 Task: Add an event with the title Casual Lunch and Learn: Public Speaking Skills, date '2024/05/13', time 7:50 AM to 9:50 AM, logged in from the account softage.10@softage.netand send the event invitation to softage.9@softage.net and softage.8@softage.net. Set a reminder for the event 30 minutes before
Action: Mouse moved to (103, 108)
Screenshot: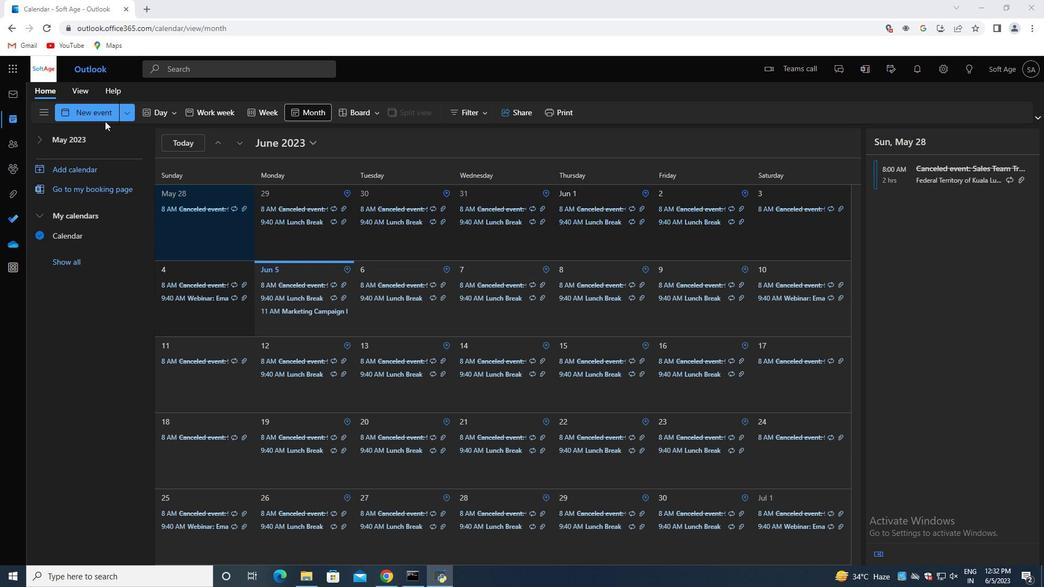 
Action: Mouse pressed left at (103, 108)
Screenshot: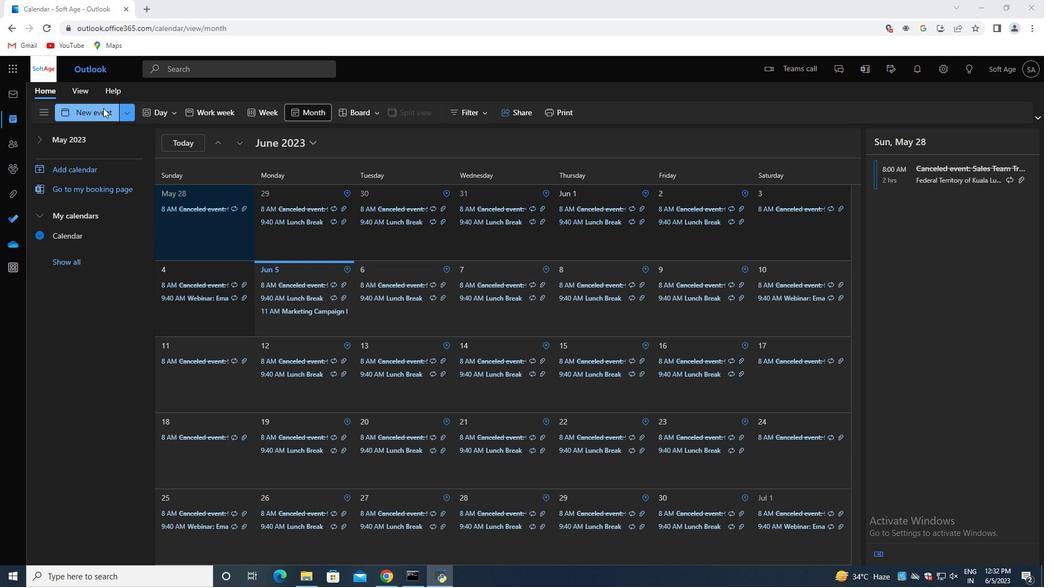 
Action: Mouse moved to (281, 182)
Screenshot: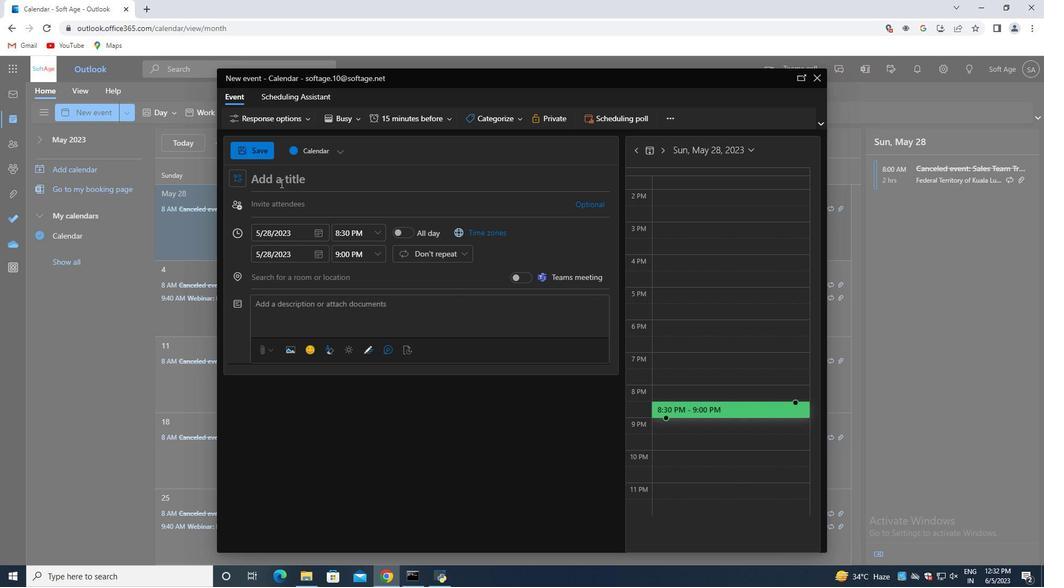 
Action: Mouse pressed left at (281, 182)
Screenshot: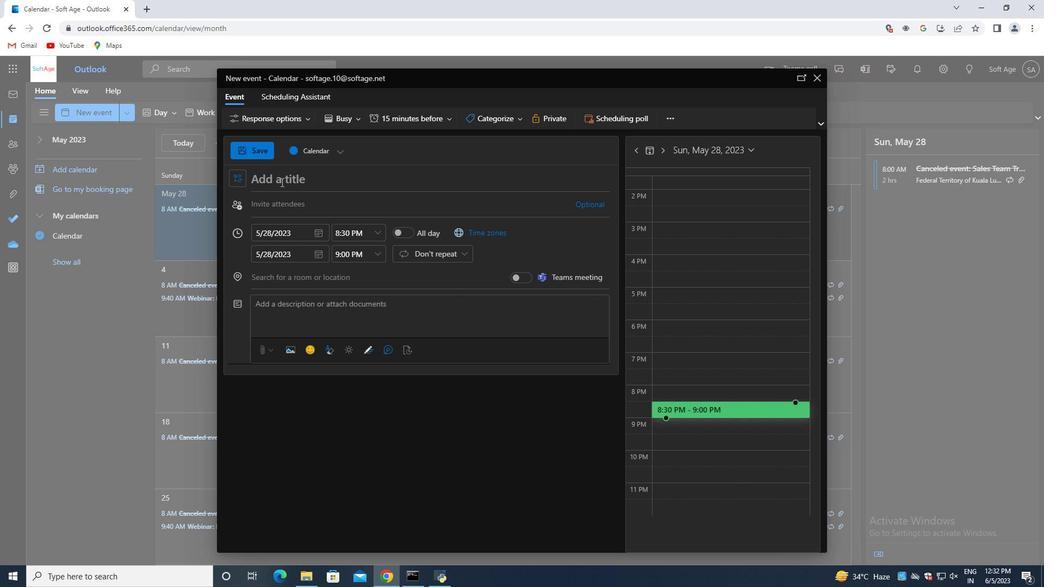 
Action: Key pressed <Key.shift>Casual<Key.space><Key.shift>Lunch<Key.space>and<Key.space><Key.shift>Learn<Key.shift_r>:<Key.space><Key.shift>Public<Key.space><Key.shift>Speaking<Key.space><Key.shift>Skills
Screenshot: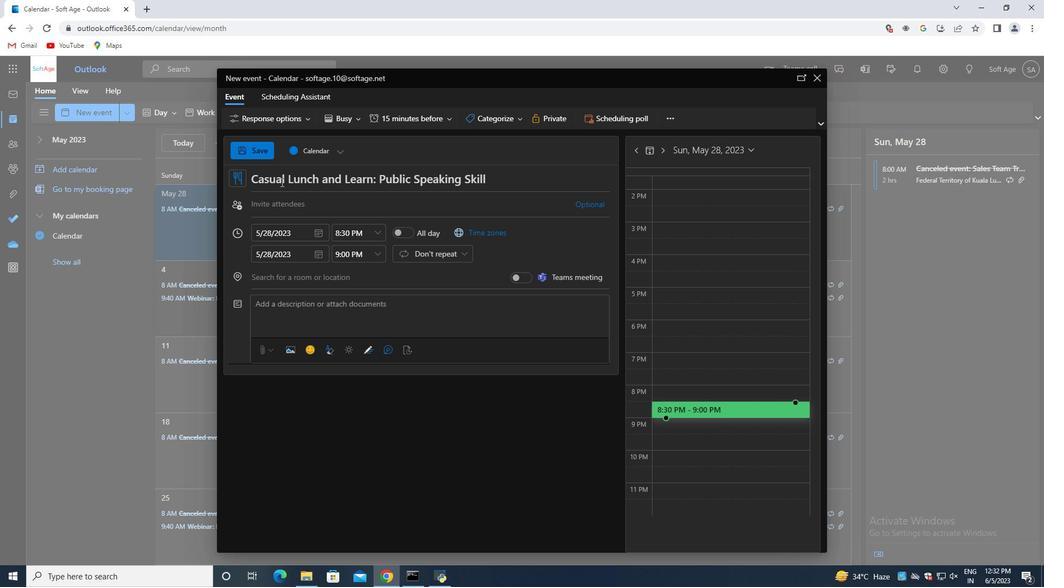 
Action: Mouse moved to (317, 232)
Screenshot: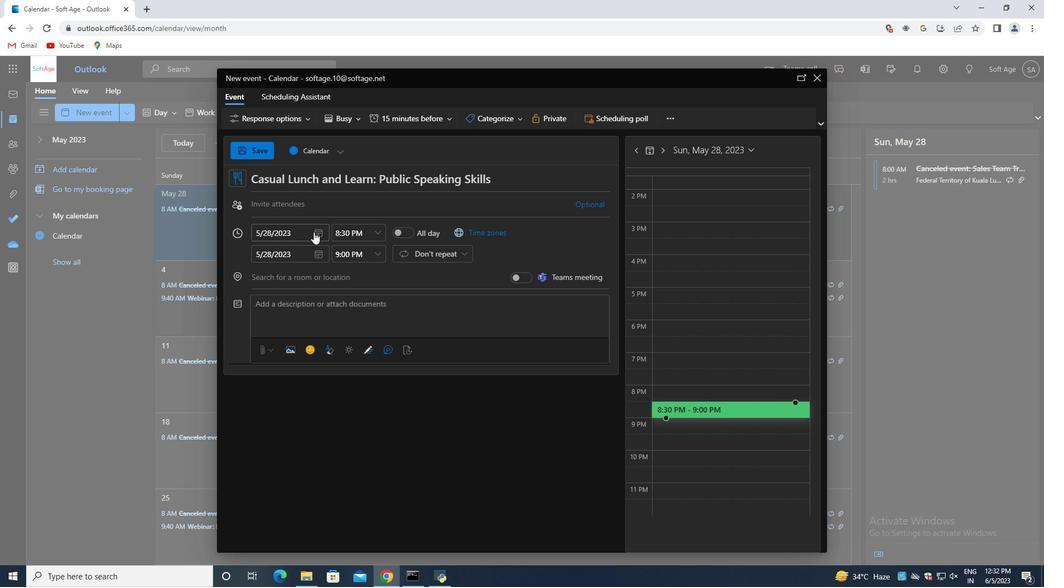
Action: Mouse pressed left at (317, 232)
Screenshot: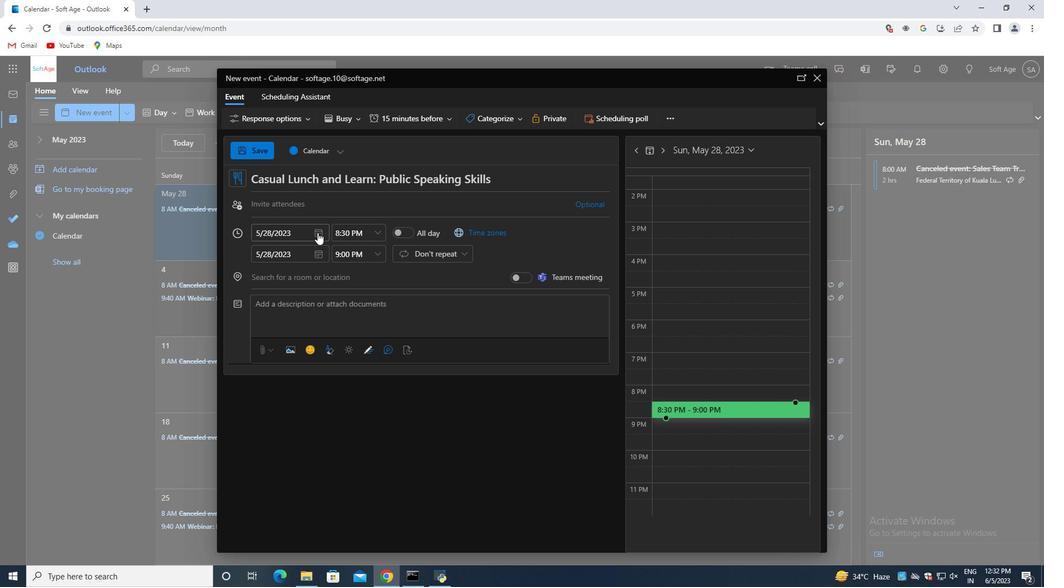
Action: Mouse moved to (355, 257)
Screenshot: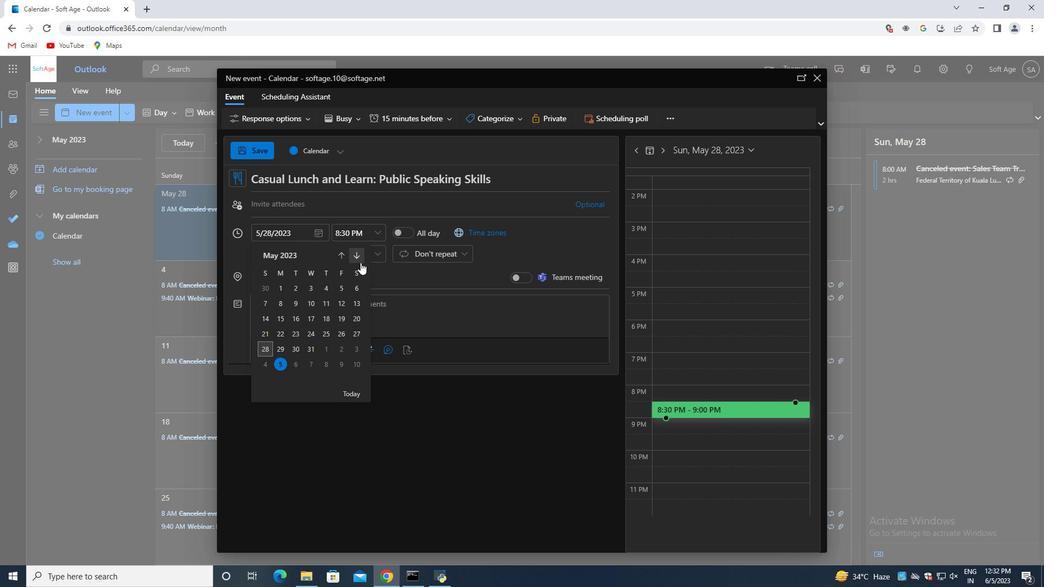 
Action: Mouse pressed left at (355, 257)
Screenshot: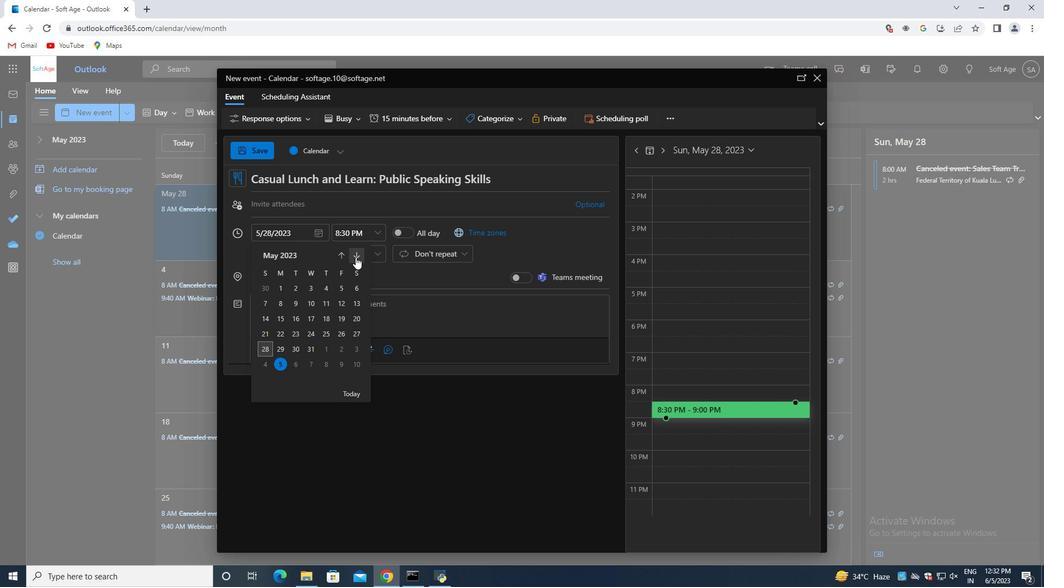 
Action: Mouse moved to (355, 256)
Screenshot: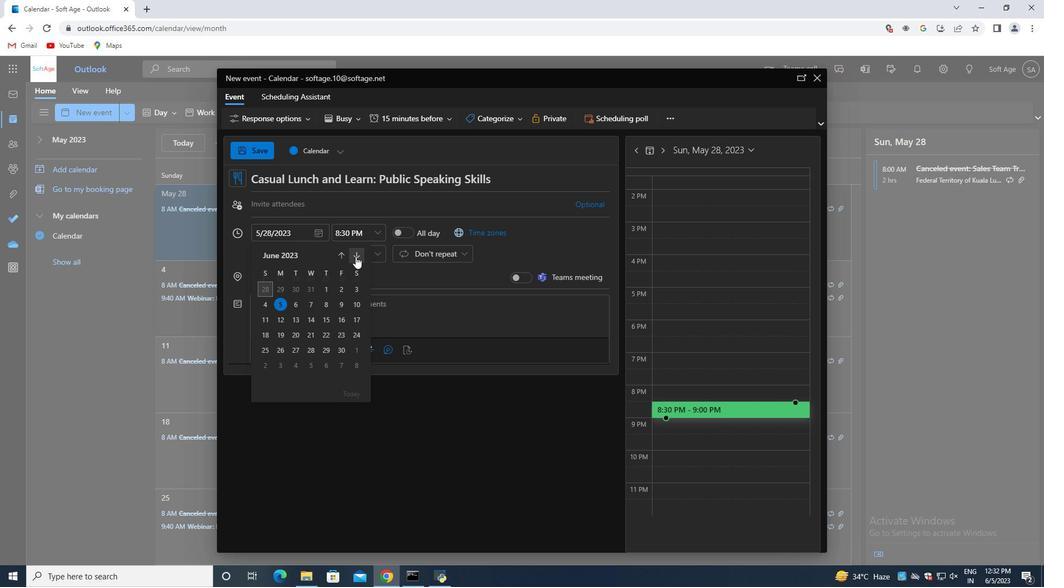 
Action: Mouse pressed left at (355, 256)
Screenshot: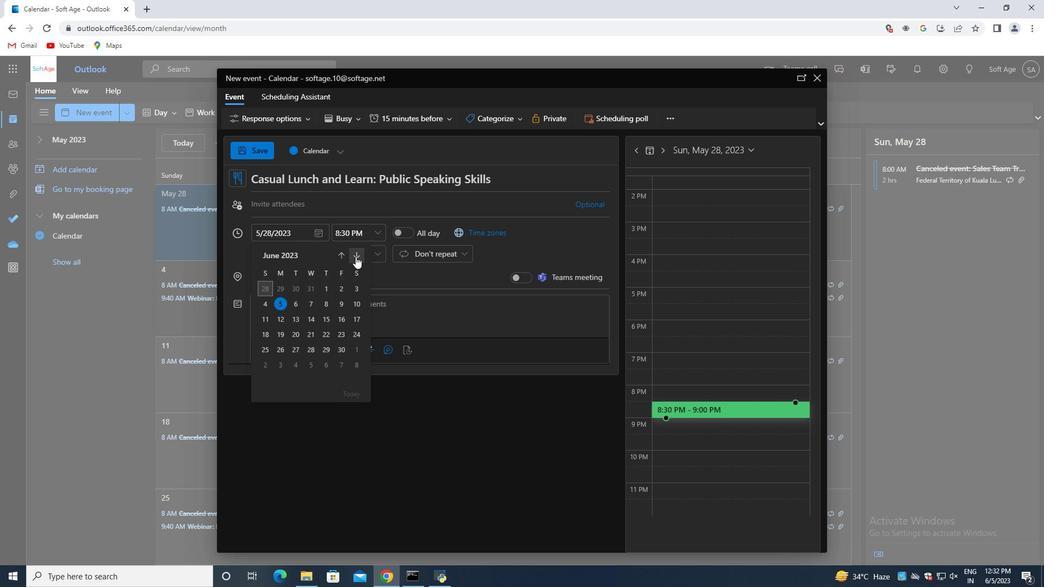 
Action: Mouse pressed left at (355, 256)
Screenshot: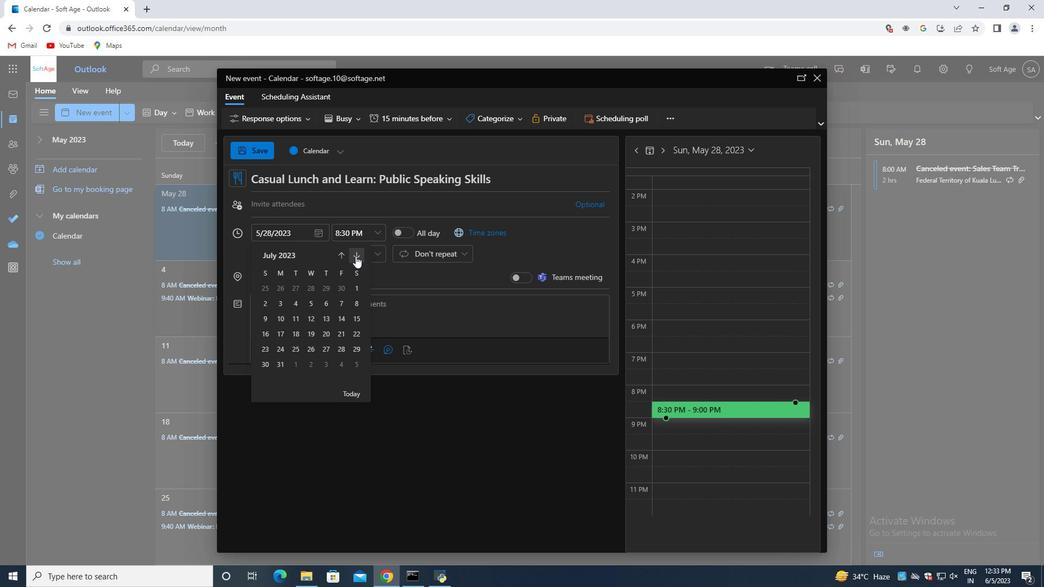 
Action: Mouse pressed left at (355, 256)
Screenshot: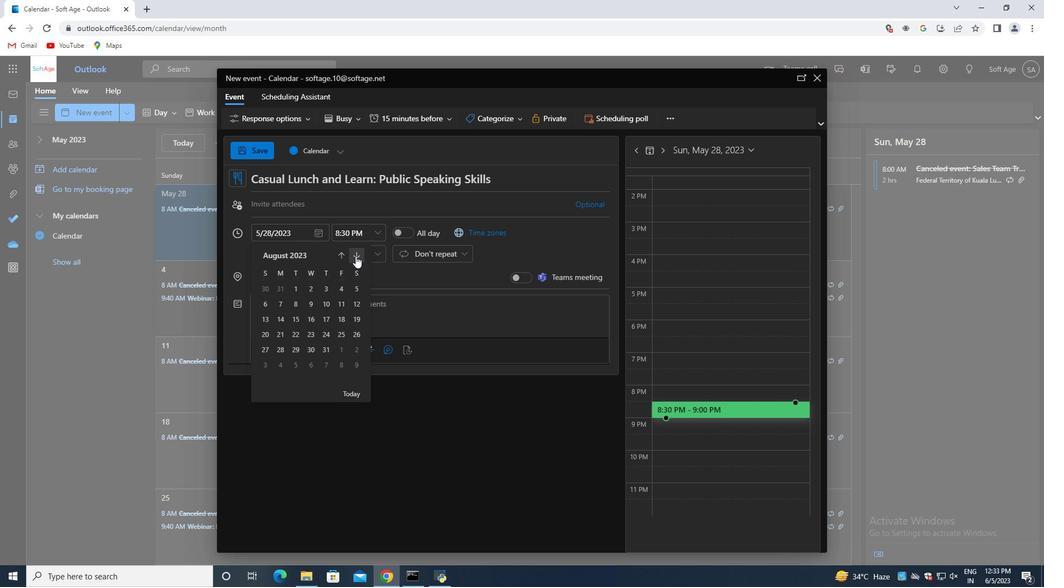 
Action: Mouse pressed left at (355, 256)
Screenshot: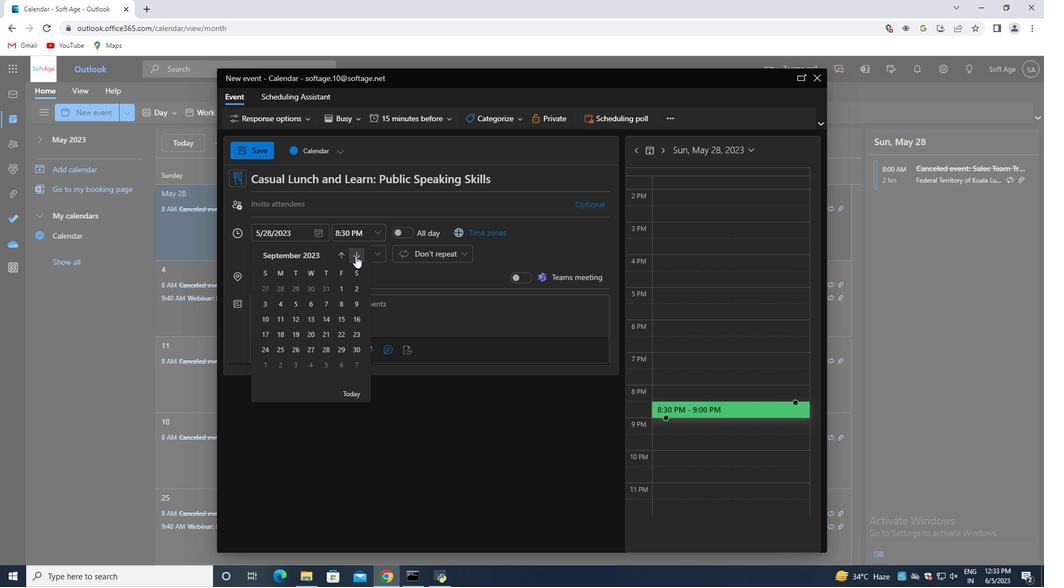 
Action: Mouse pressed left at (355, 256)
Screenshot: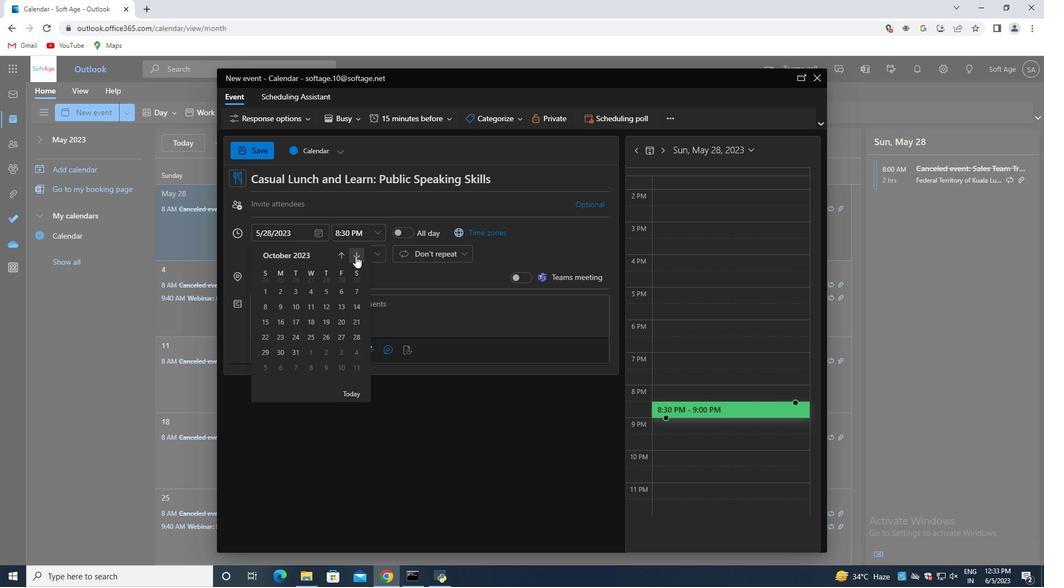 
Action: Mouse pressed left at (355, 256)
Screenshot: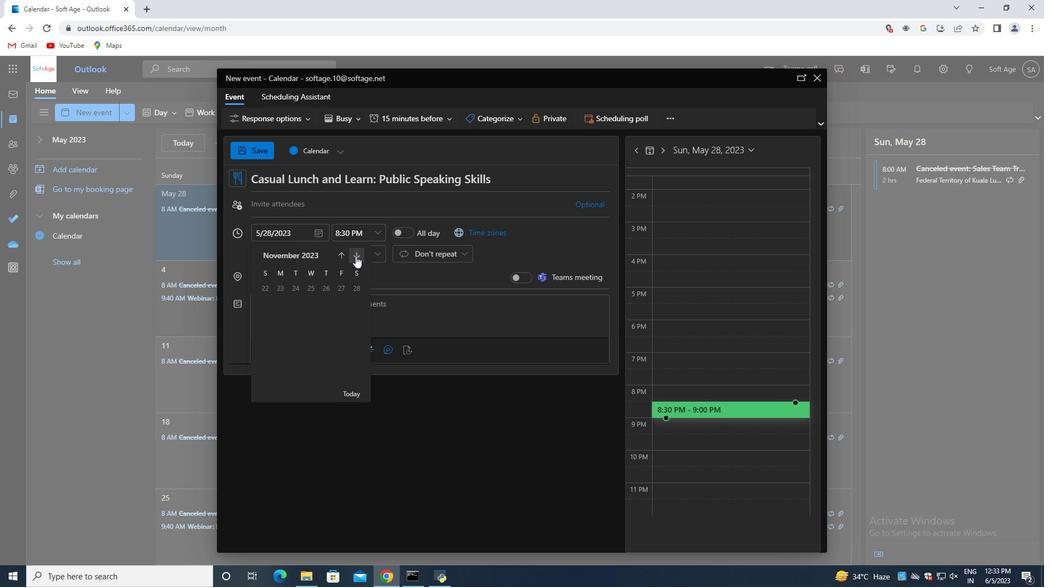 
Action: Mouse pressed left at (355, 256)
Screenshot: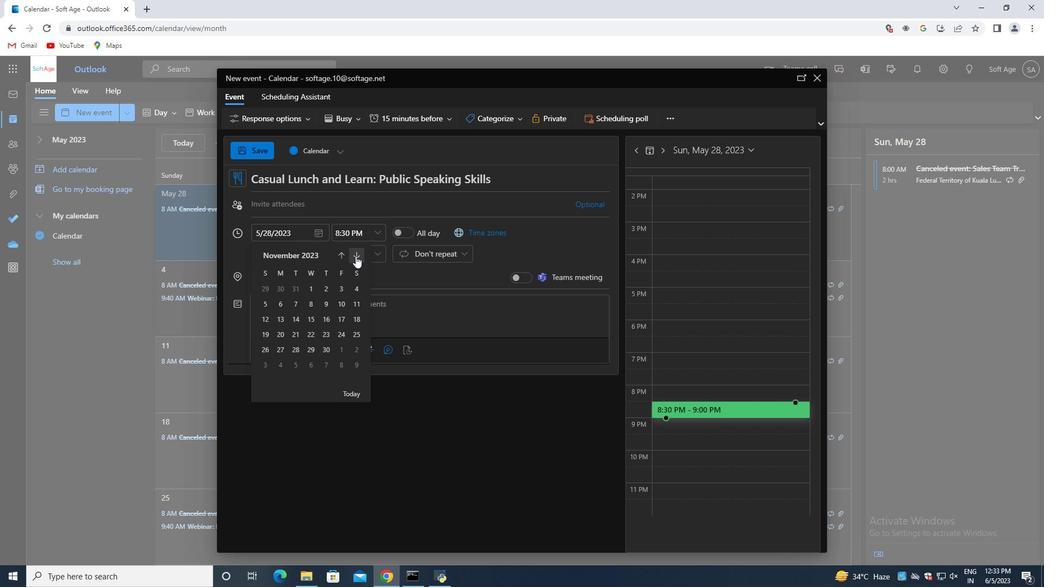 
Action: Mouse pressed left at (355, 256)
Screenshot: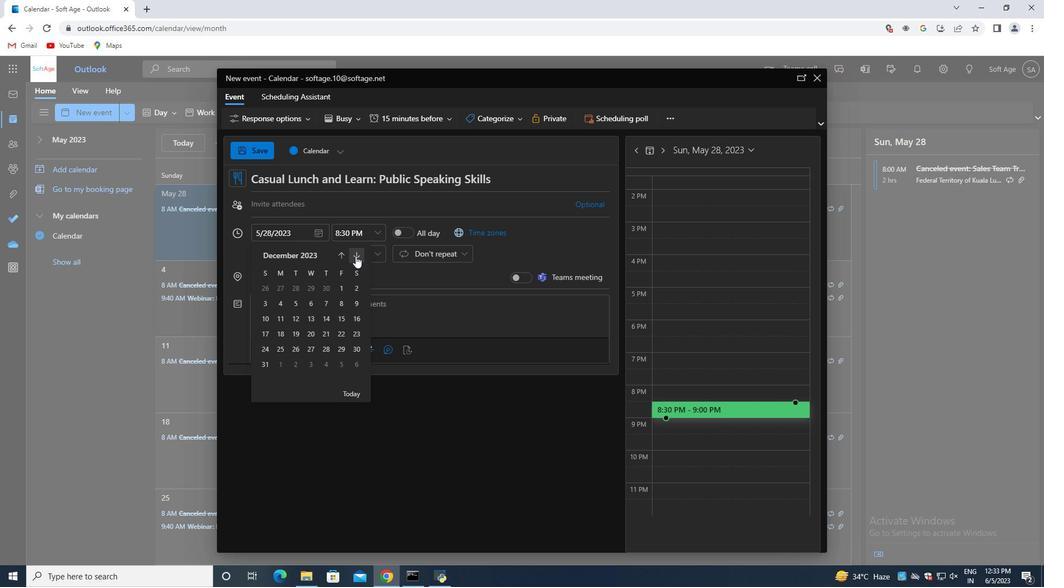 
Action: Mouse pressed left at (355, 256)
Screenshot: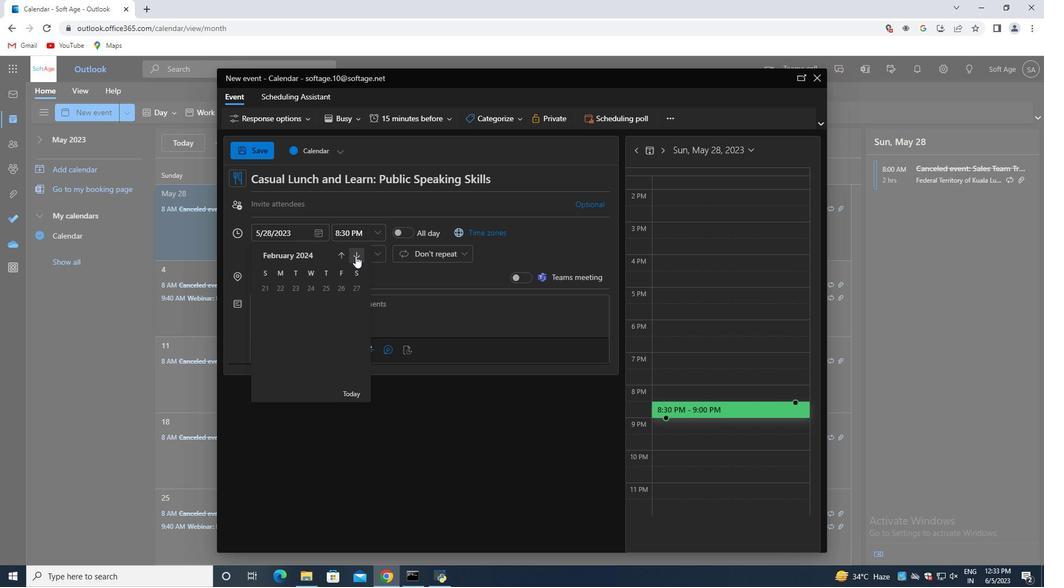 
Action: Mouse pressed left at (355, 256)
Screenshot: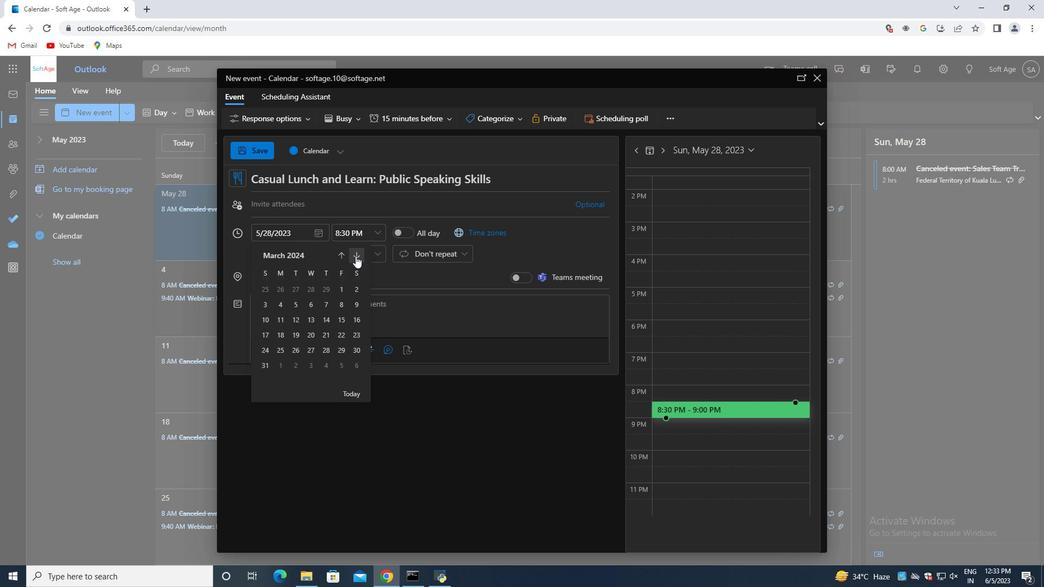 
Action: Mouse pressed left at (355, 256)
Screenshot: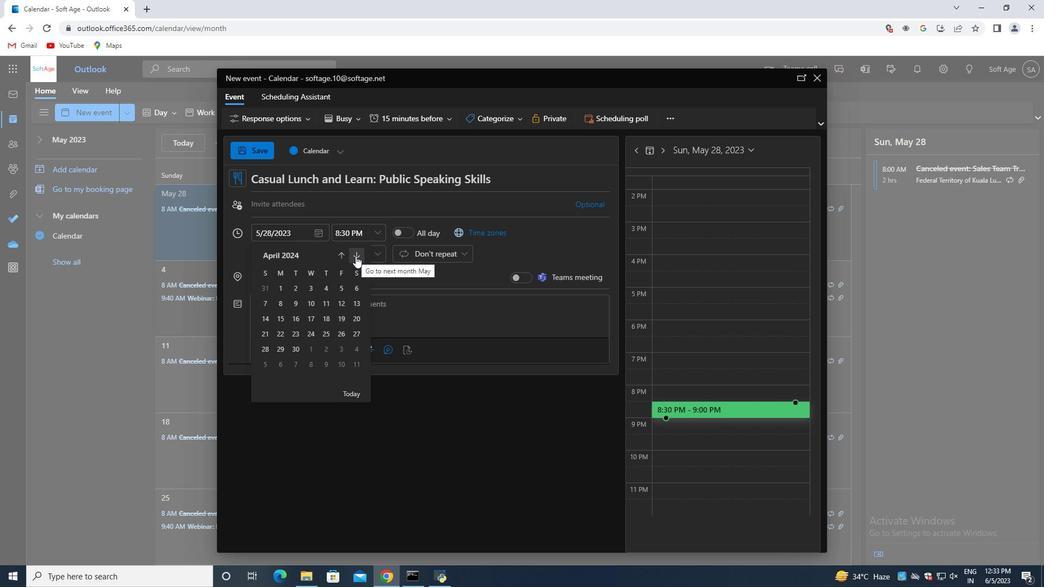 
Action: Mouse moved to (281, 315)
Screenshot: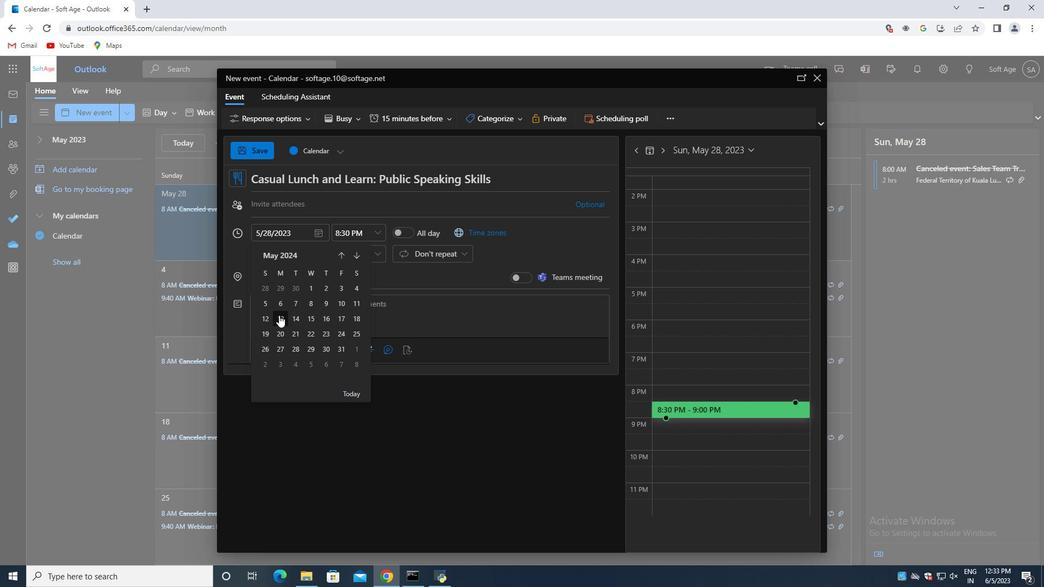 
Action: Mouse pressed left at (281, 315)
Screenshot: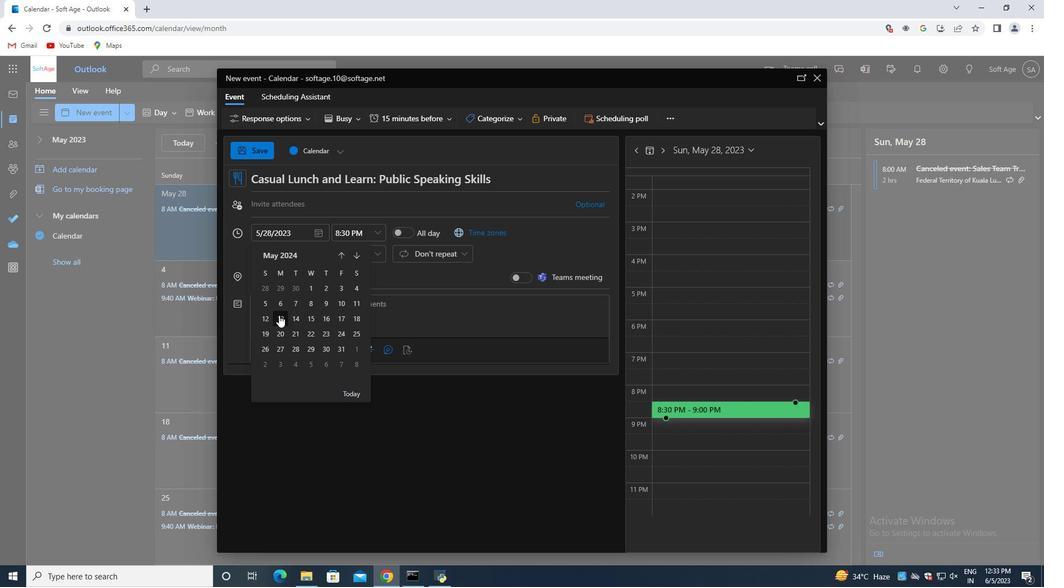 
Action: Mouse moved to (379, 235)
Screenshot: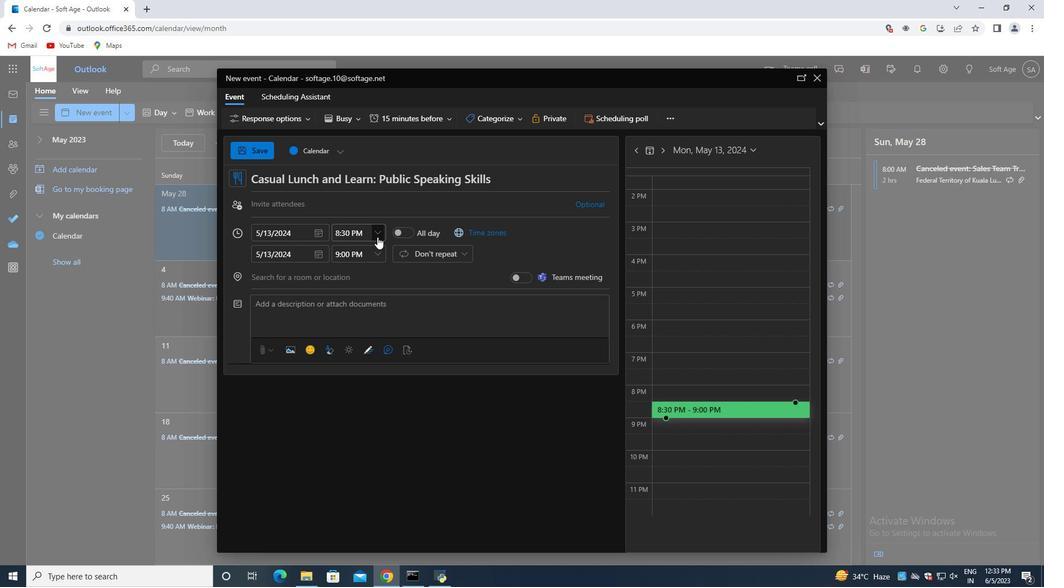 
Action: Mouse pressed left at (379, 235)
Screenshot: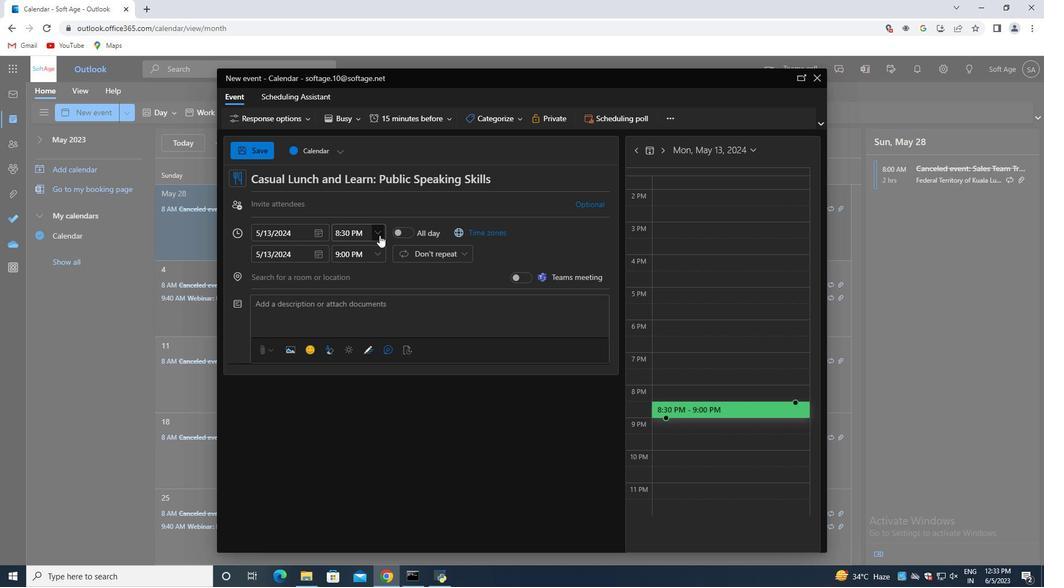 
Action: Mouse moved to (395, 243)
Screenshot: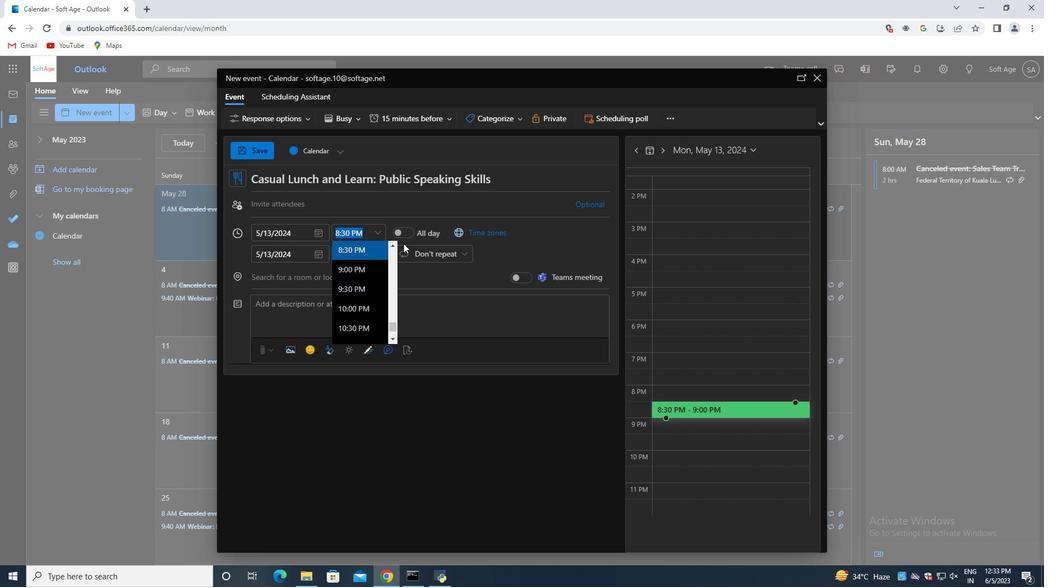 
Action: Mouse pressed left at (395, 243)
Screenshot: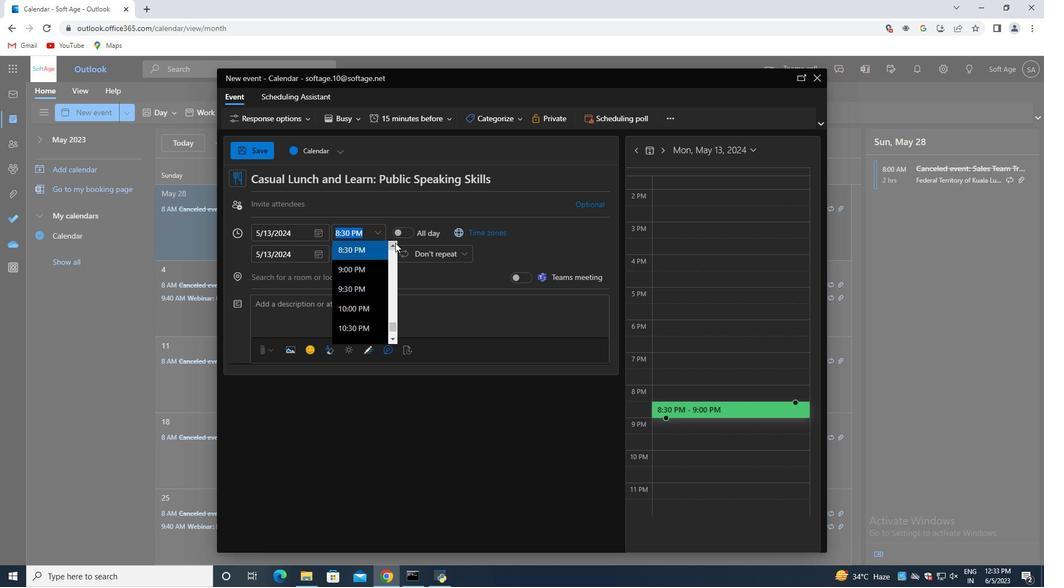 
Action: Mouse pressed left at (395, 243)
Screenshot: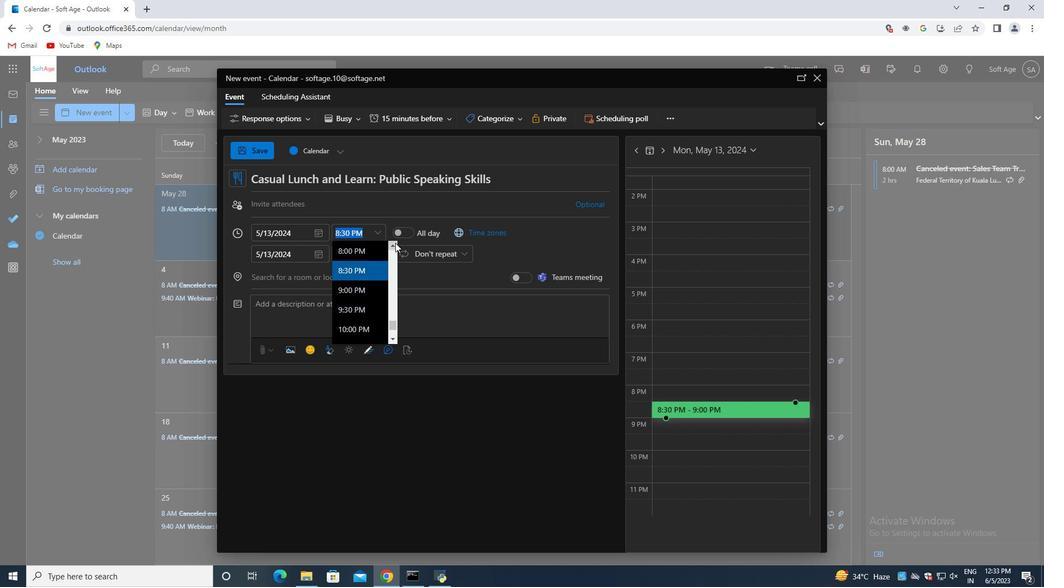 
Action: Mouse pressed left at (395, 243)
Screenshot: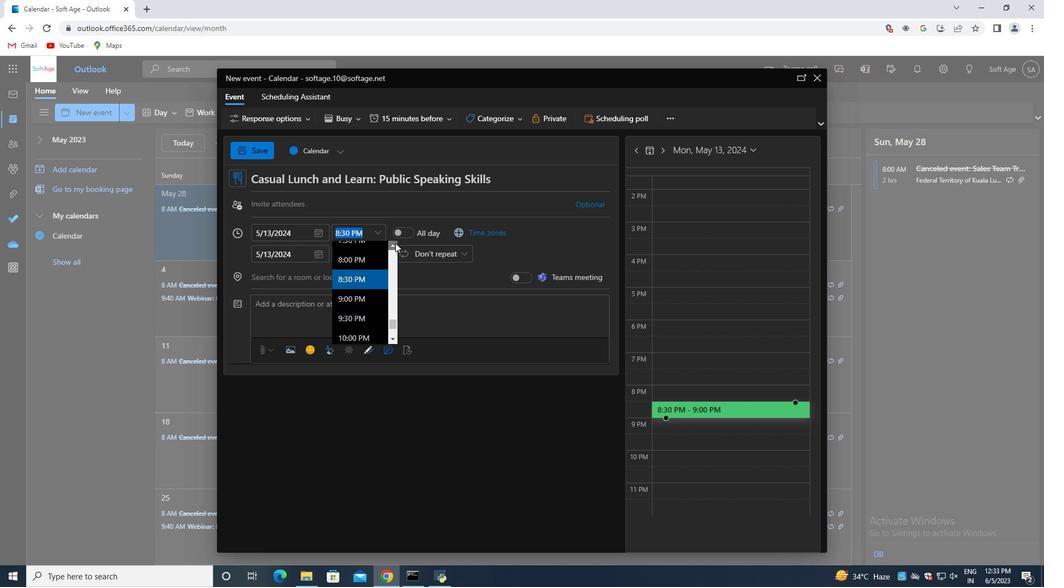 
Action: Mouse pressed left at (395, 243)
Screenshot: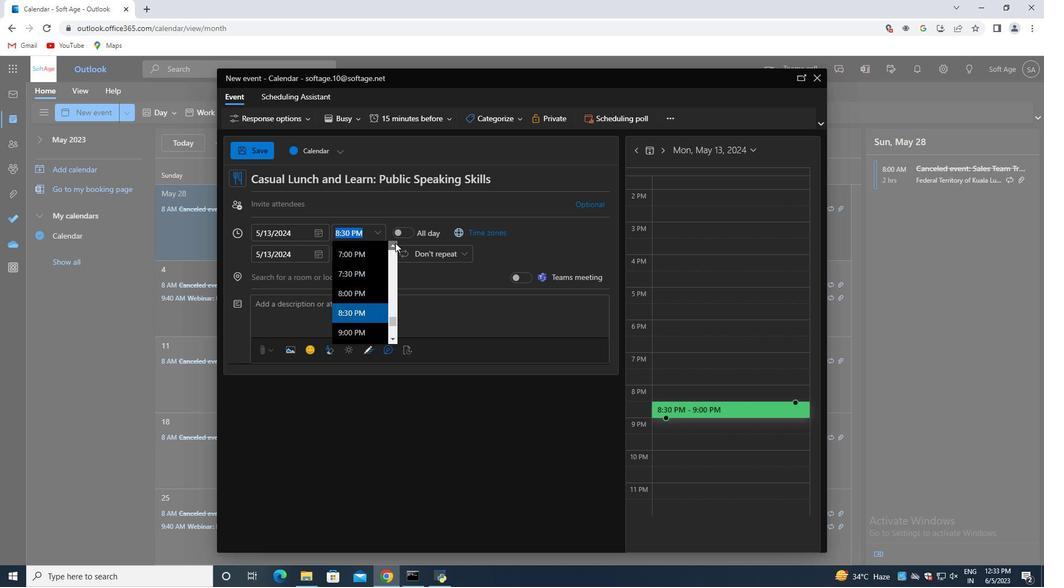
Action: Mouse pressed left at (395, 243)
Screenshot: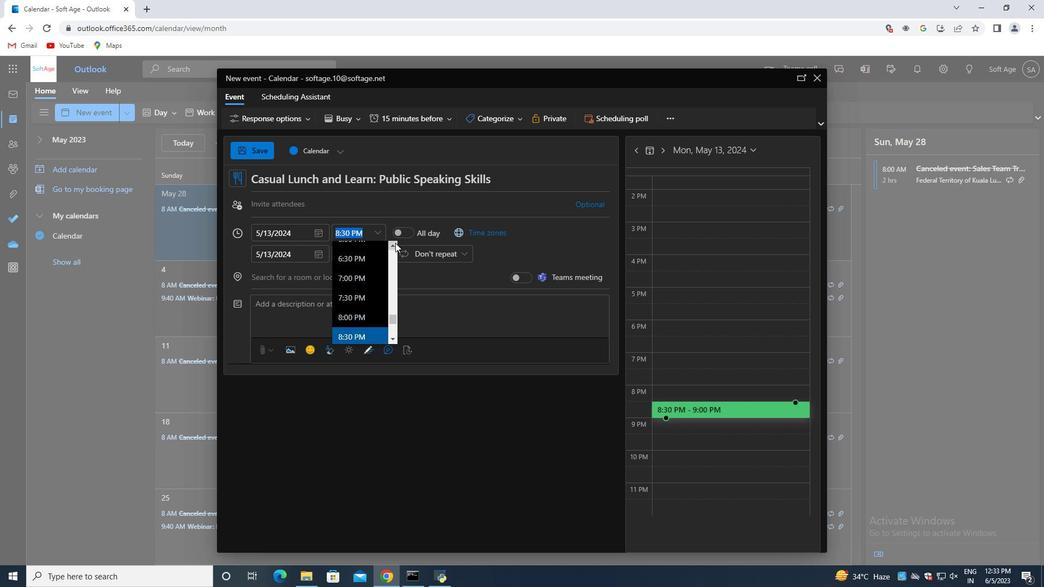 
Action: Mouse pressed left at (395, 243)
Screenshot: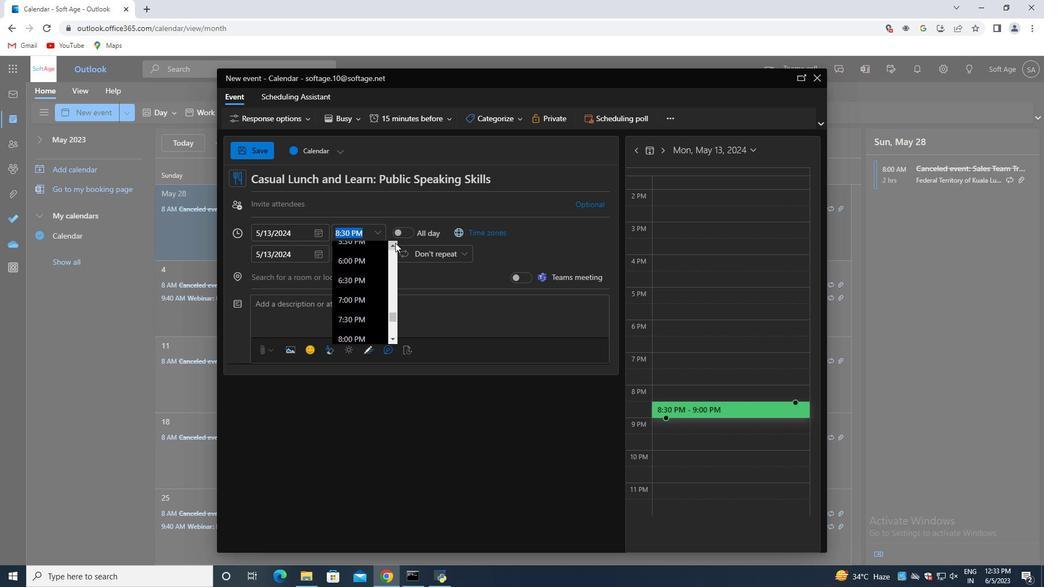 
Action: Mouse pressed left at (395, 243)
Screenshot: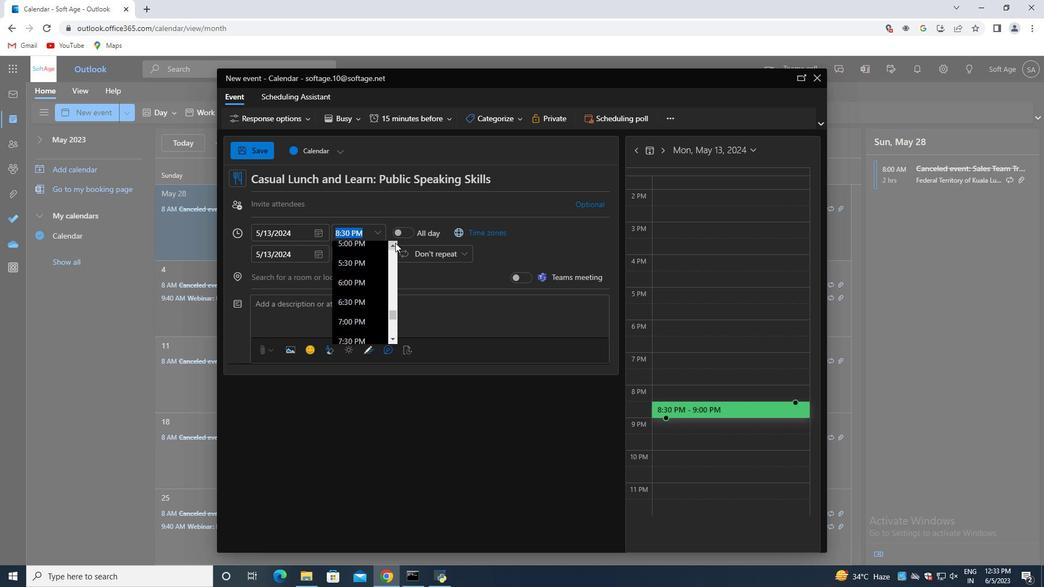 
Action: Mouse pressed left at (395, 243)
Screenshot: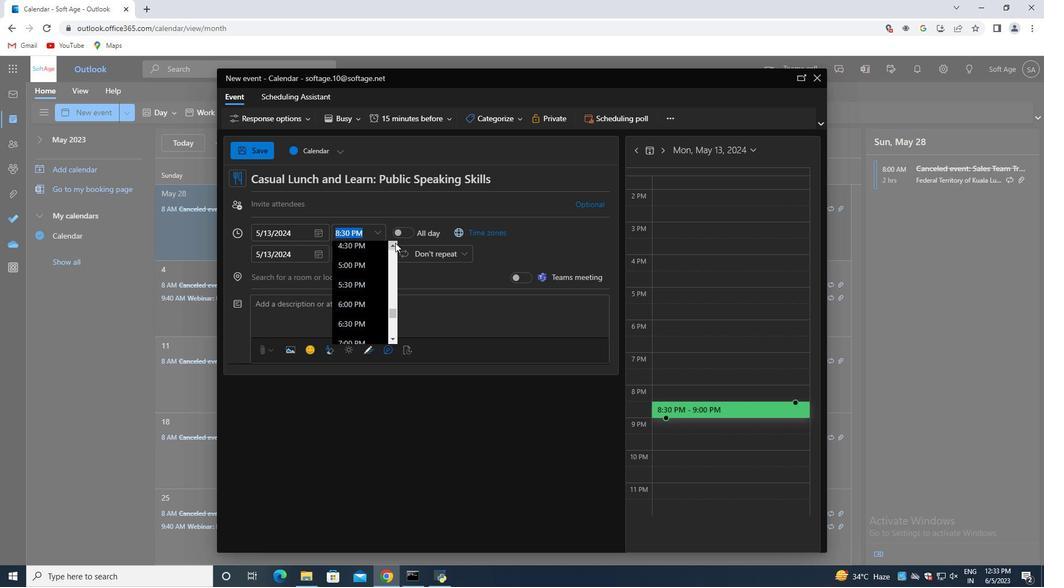 
Action: Mouse pressed left at (395, 243)
Screenshot: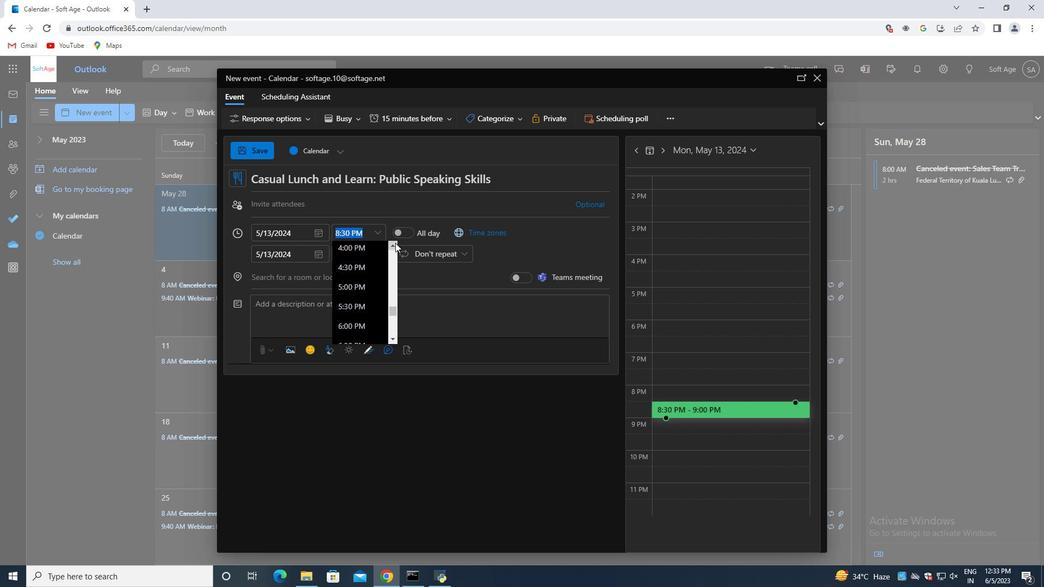 
Action: Mouse pressed left at (395, 243)
Screenshot: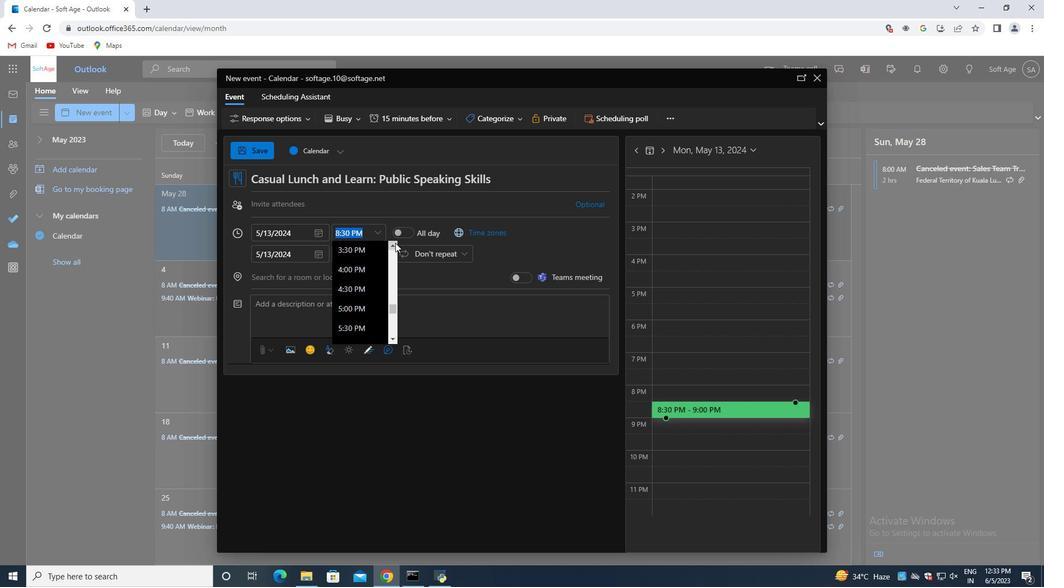 
Action: Mouse pressed left at (395, 243)
Screenshot: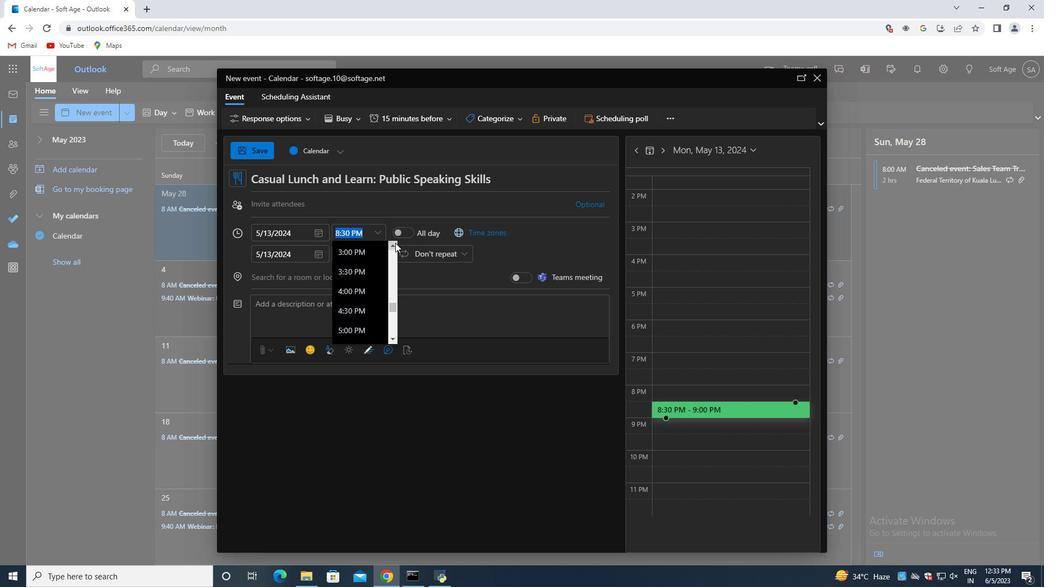 
Action: Mouse pressed left at (395, 243)
Screenshot: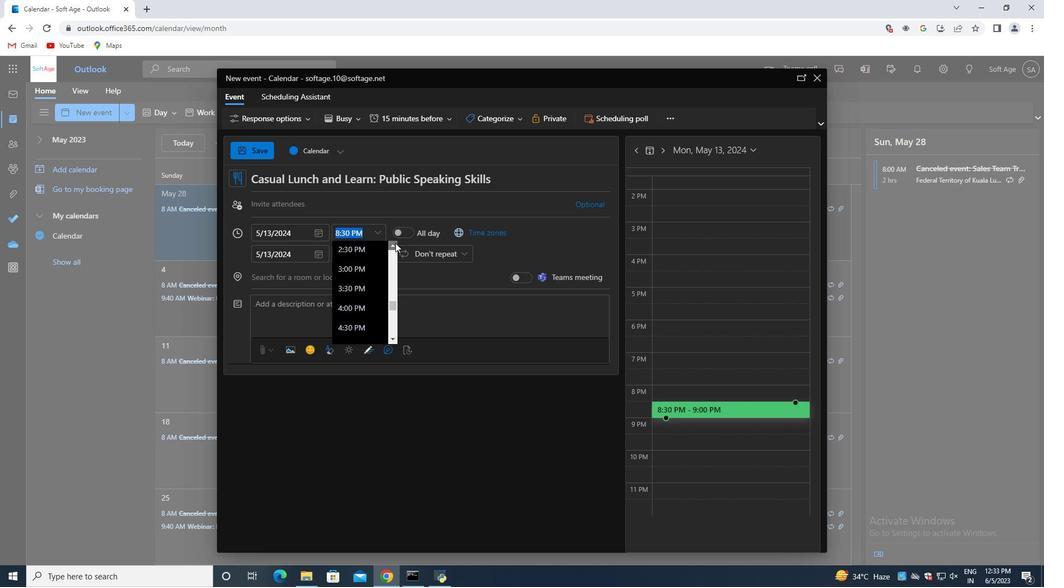 
Action: Mouse pressed left at (395, 243)
Screenshot: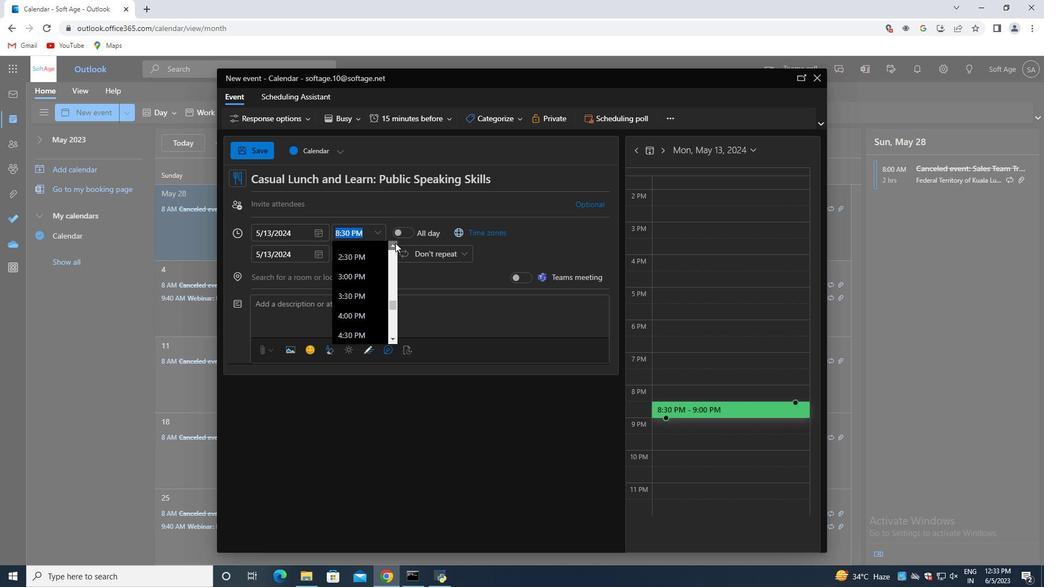 
Action: Mouse pressed left at (395, 243)
Screenshot: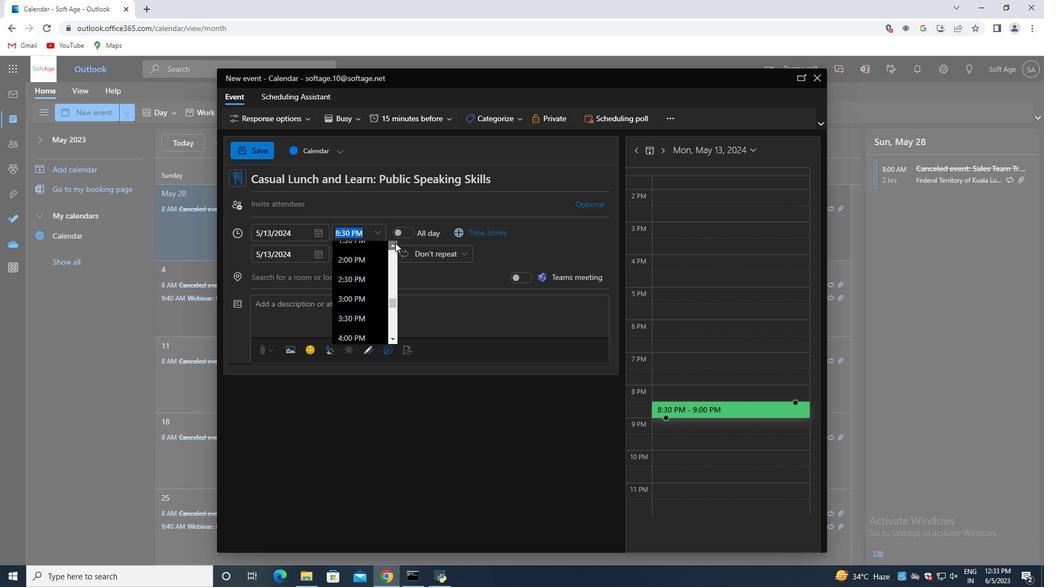 
Action: Mouse pressed left at (395, 243)
Screenshot: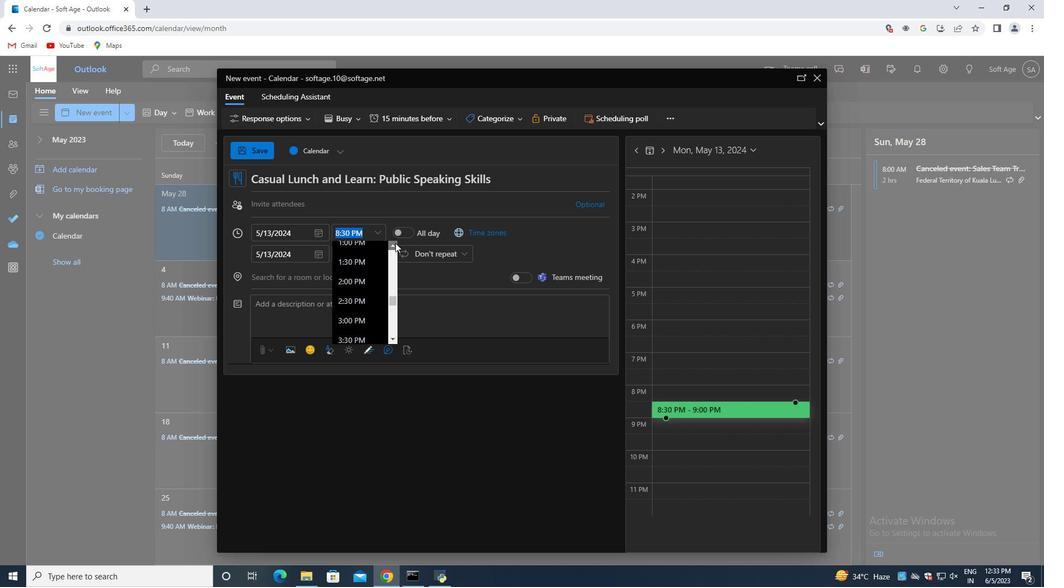 
Action: Mouse pressed left at (395, 243)
Screenshot: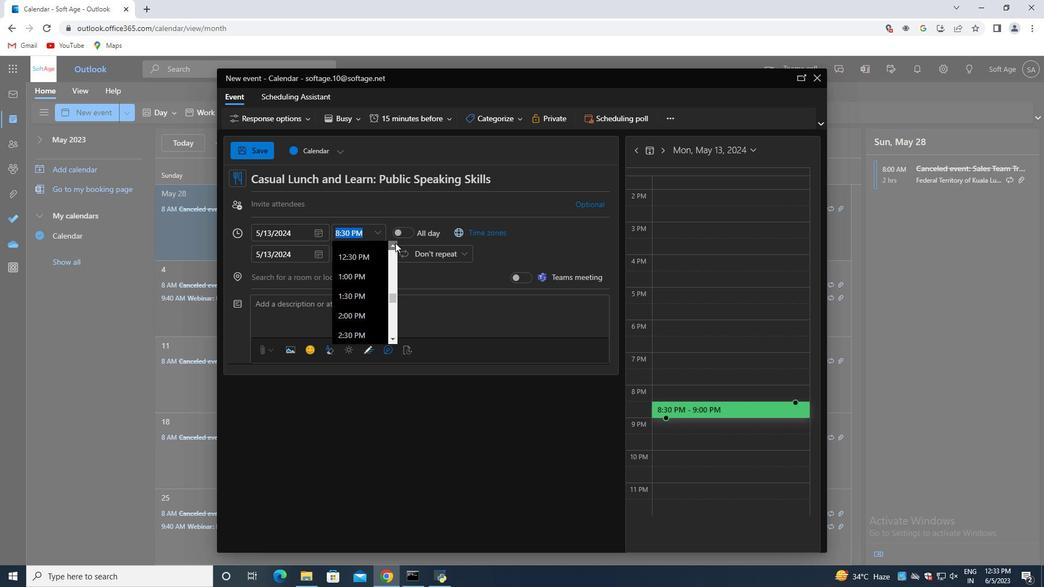 
Action: Mouse pressed left at (395, 243)
Screenshot: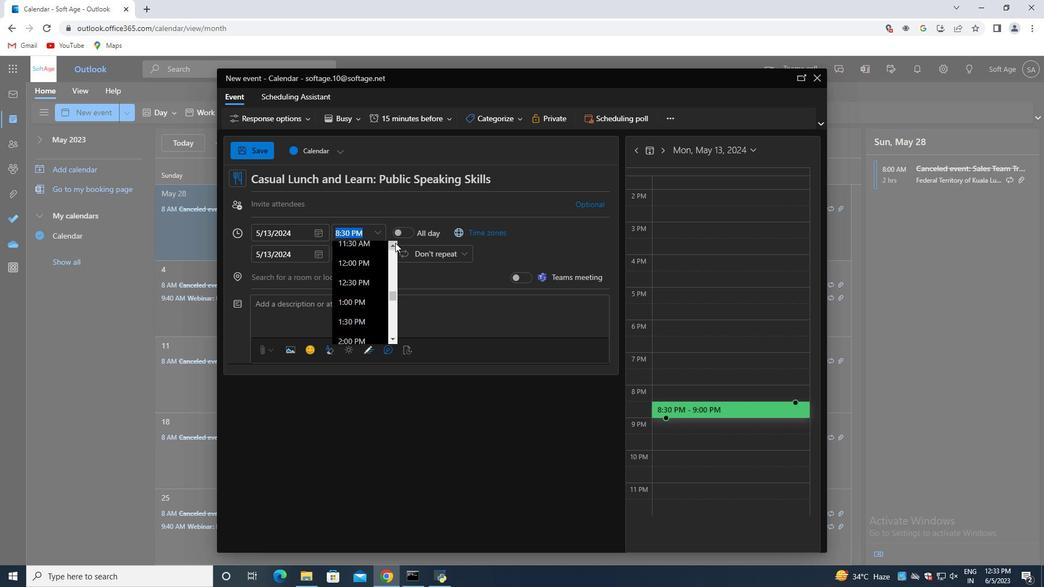 
Action: Mouse pressed left at (395, 243)
Screenshot: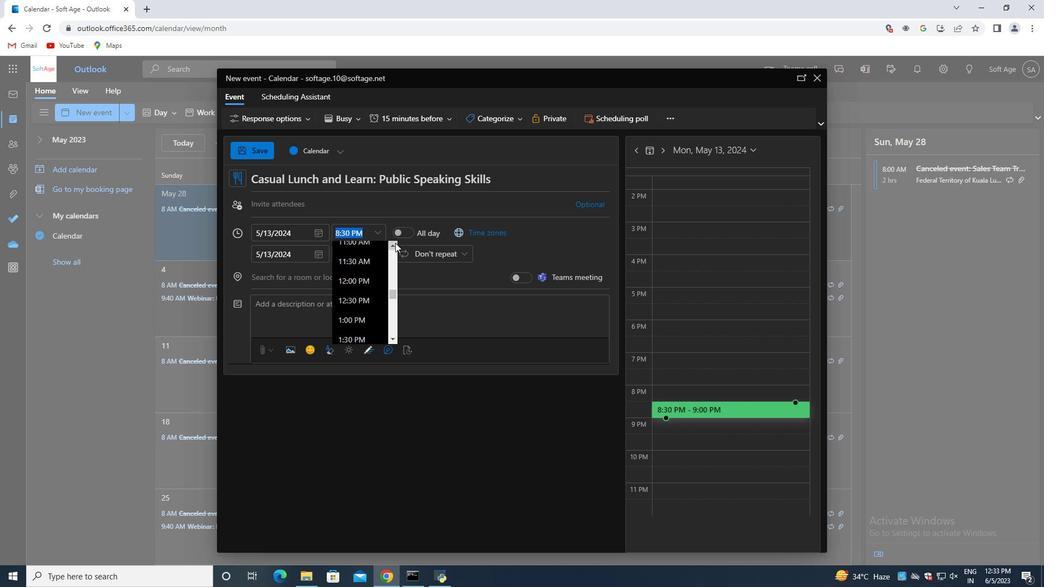 
Action: Mouse pressed left at (395, 243)
Screenshot: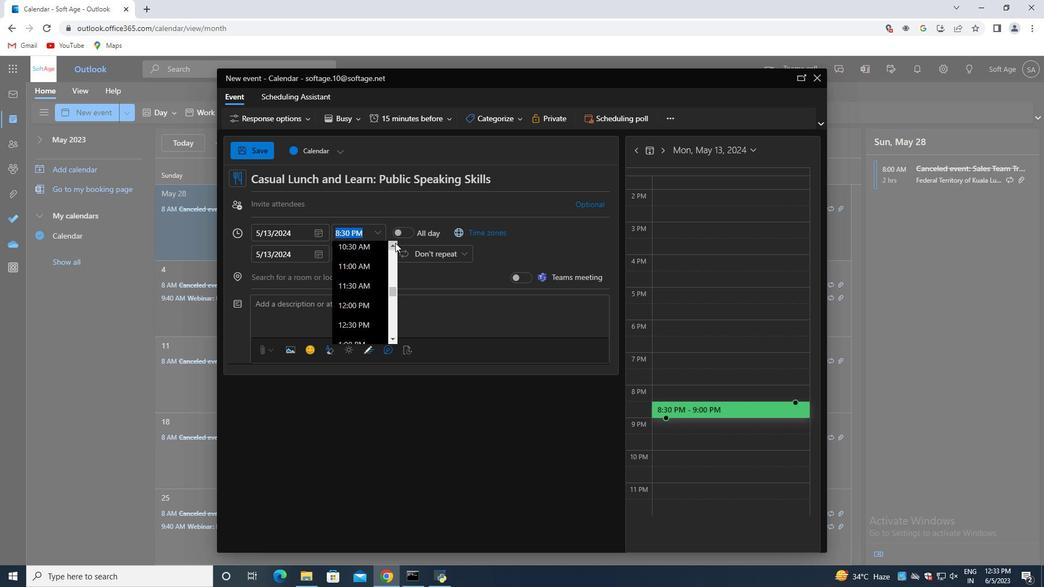 
Action: Mouse pressed left at (395, 243)
Screenshot: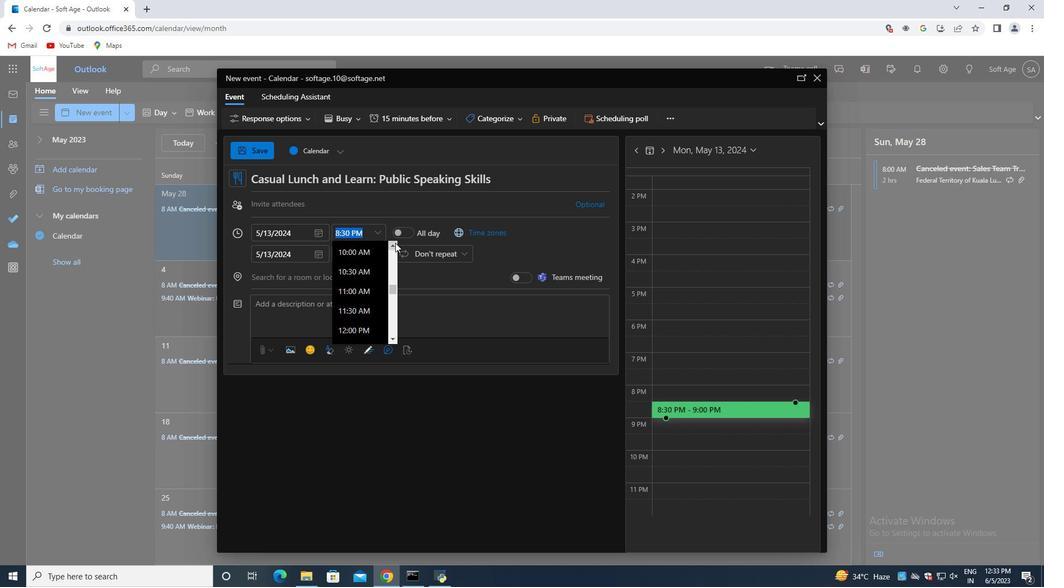 
Action: Mouse pressed left at (395, 243)
Screenshot: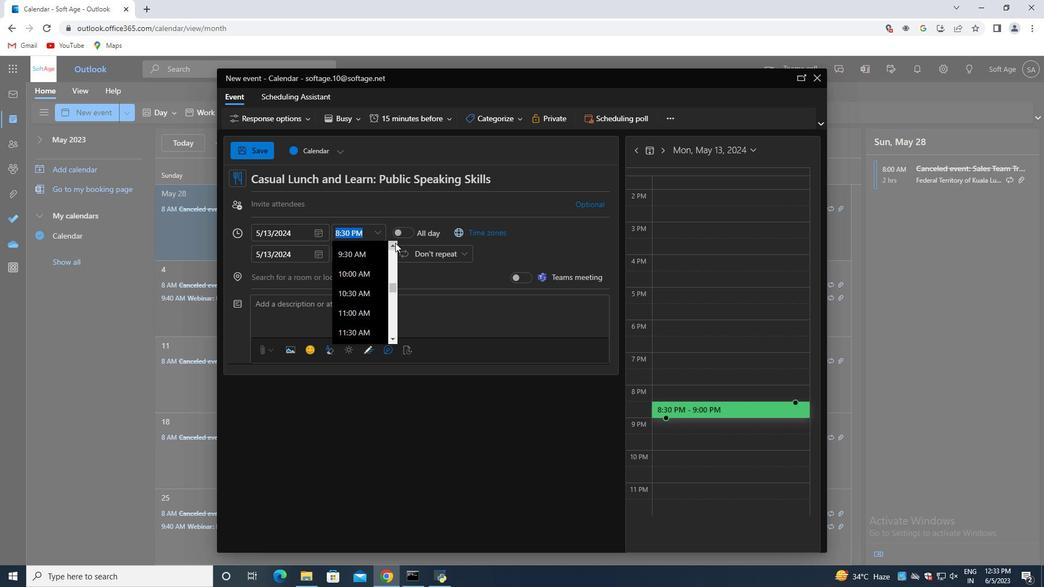 
Action: Mouse pressed left at (395, 243)
Screenshot: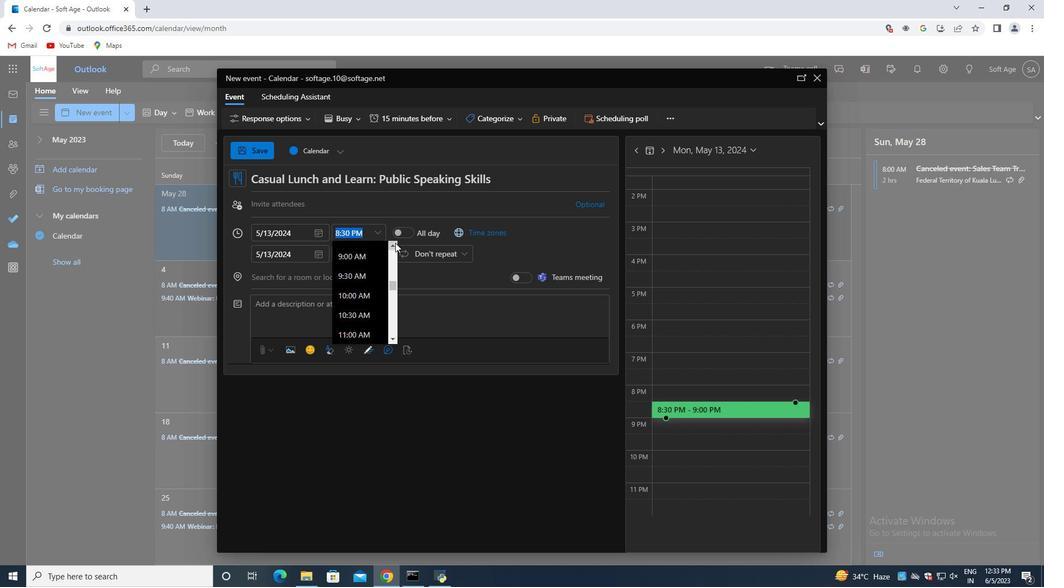 
Action: Mouse pressed left at (395, 243)
Screenshot: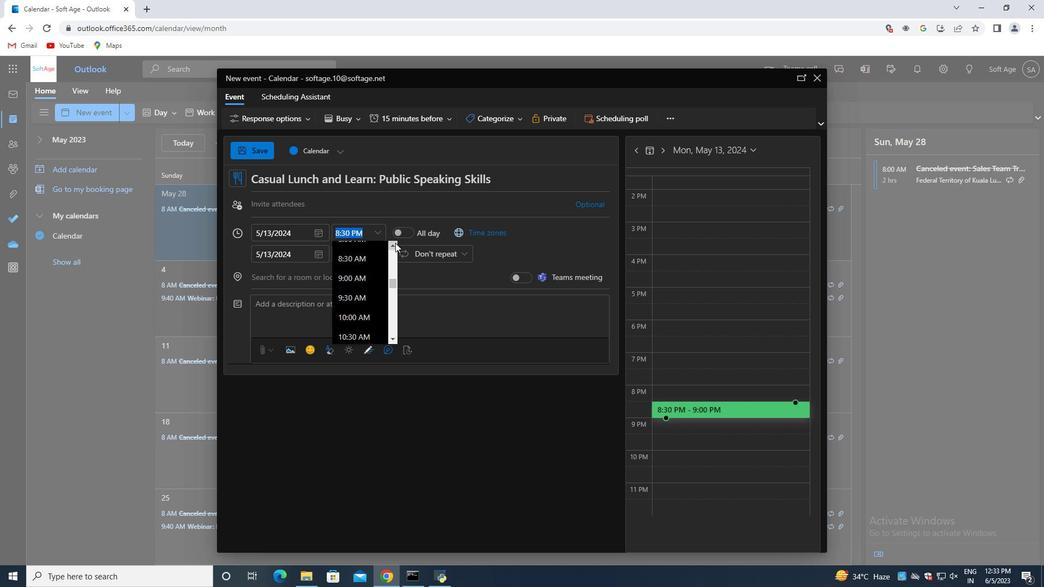 
Action: Mouse pressed left at (395, 243)
Screenshot: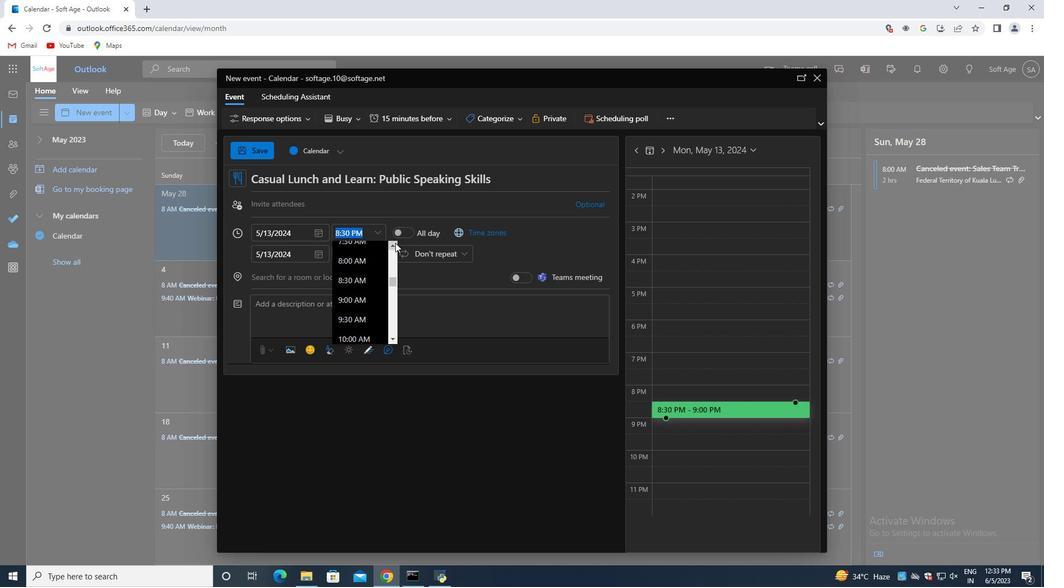 
Action: Mouse moved to (349, 269)
Screenshot: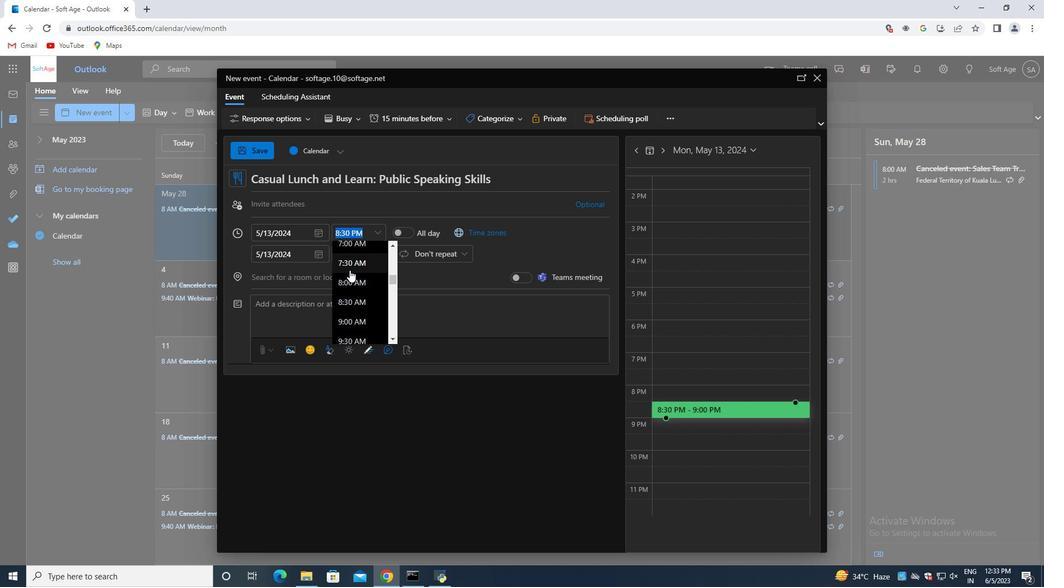 
Action: Mouse pressed left at (349, 269)
Screenshot: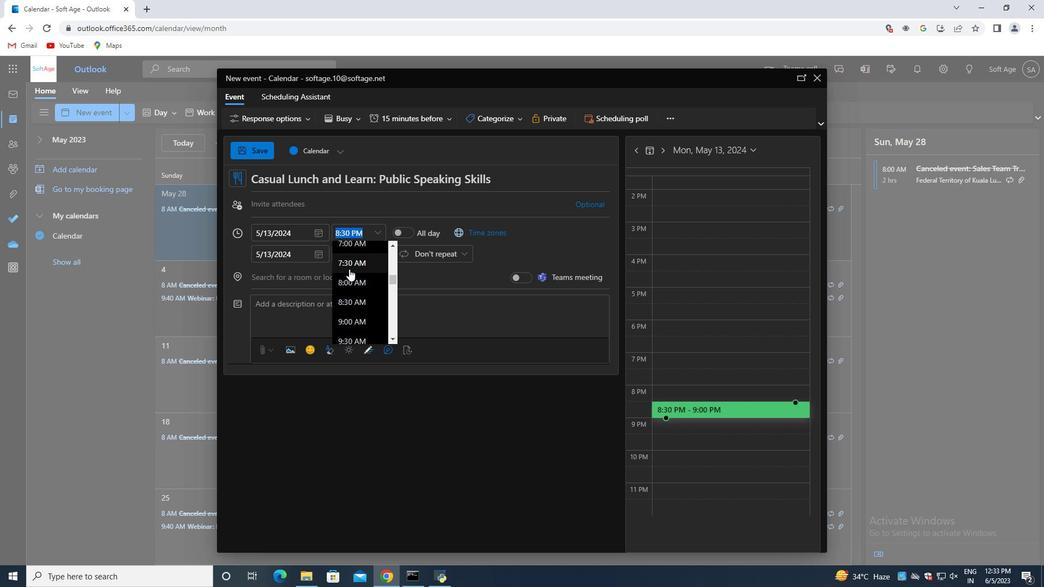 
Action: Mouse moved to (348, 269)
Screenshot: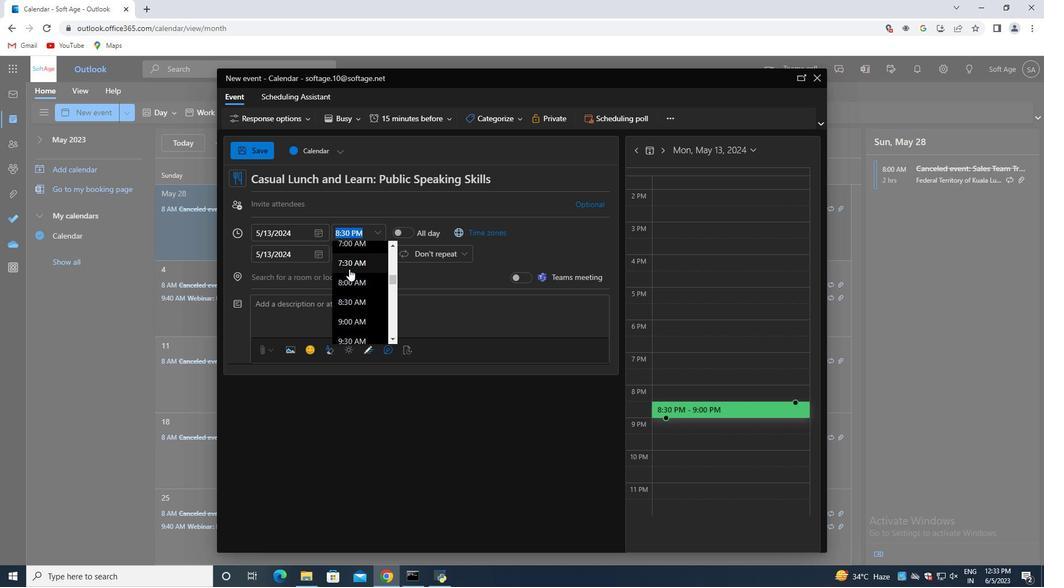 
Action: Key pressed <Key.left><Key.left><Key.left><Key.left><Key.backspace>5
Screenshot: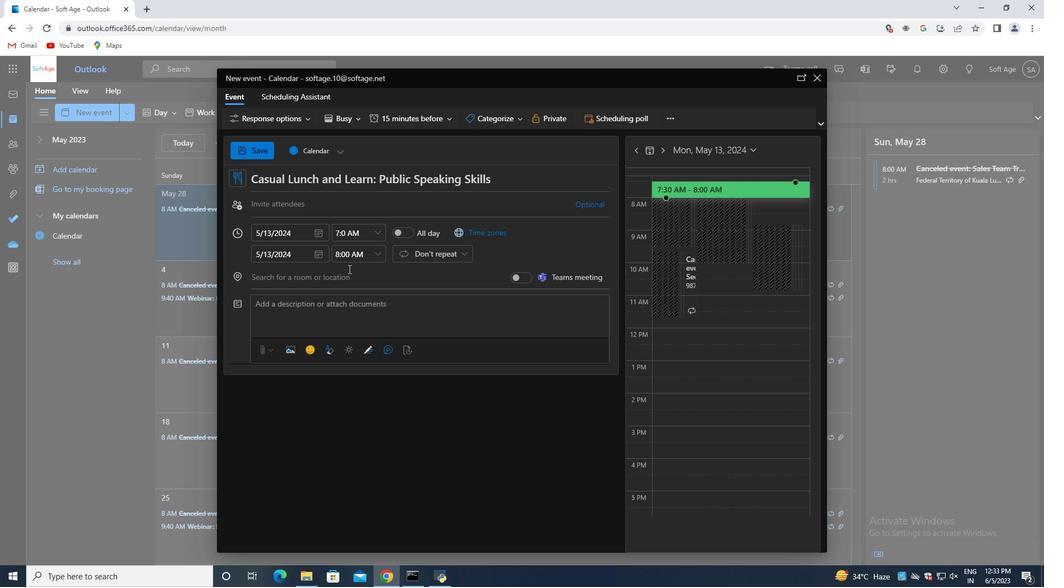 
Action: Mouse moved to (379, 256)
Screenshot: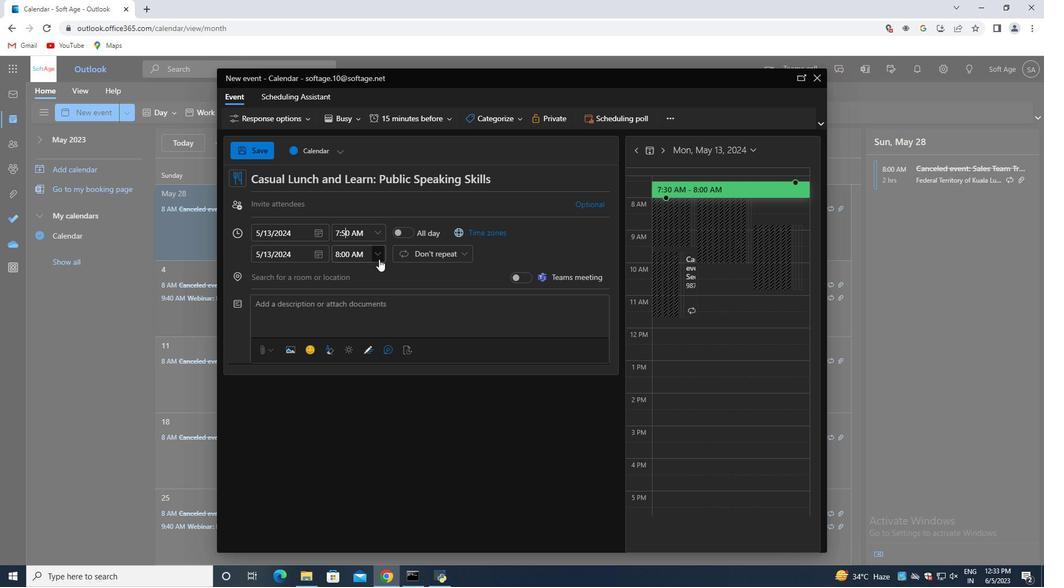 
Action: Mouse pressed left at (379, 256)
Screenshot: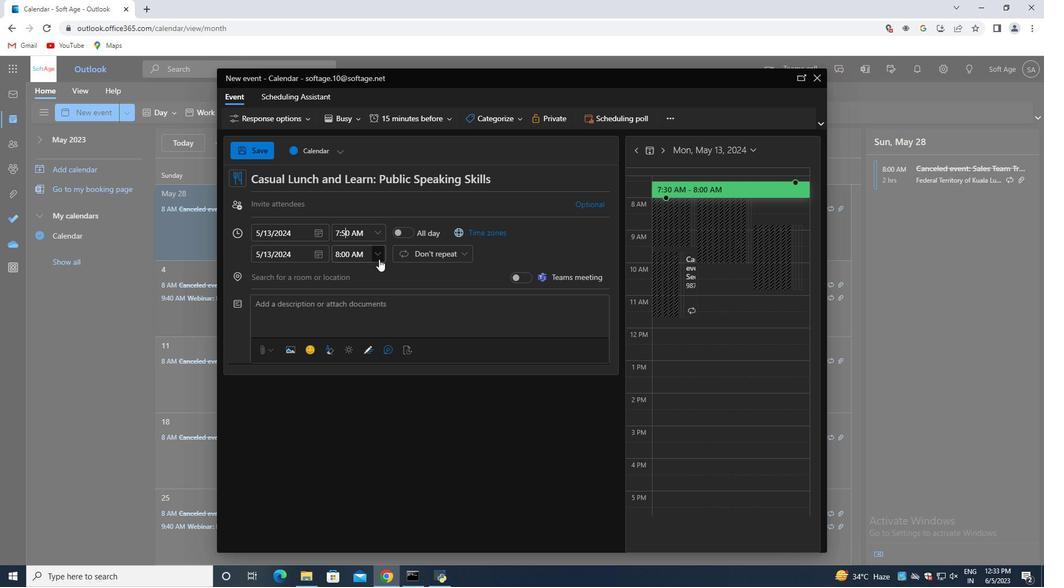 
Action: Mouse moved to (364, 325)
Screenshot: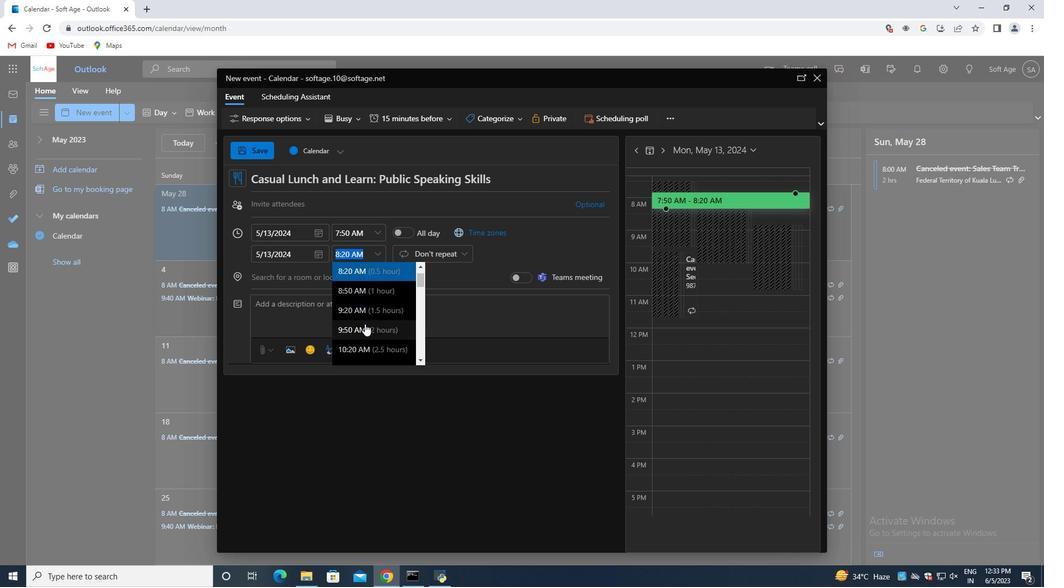 
Action: Mouse pressed left at (364, 325)
Screenshot: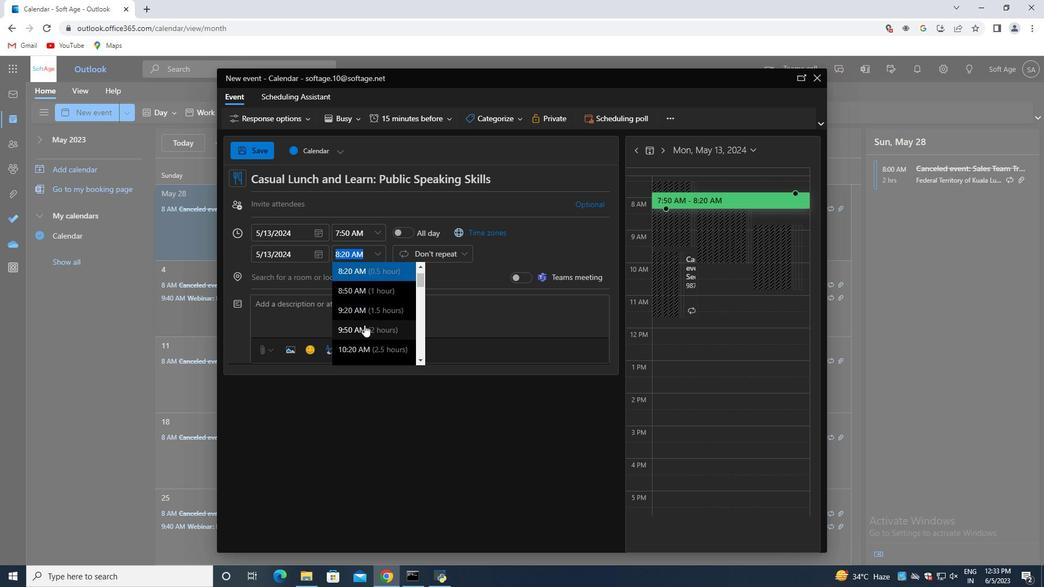 
Action: Mouse moved to (286, 202)
Screenshot: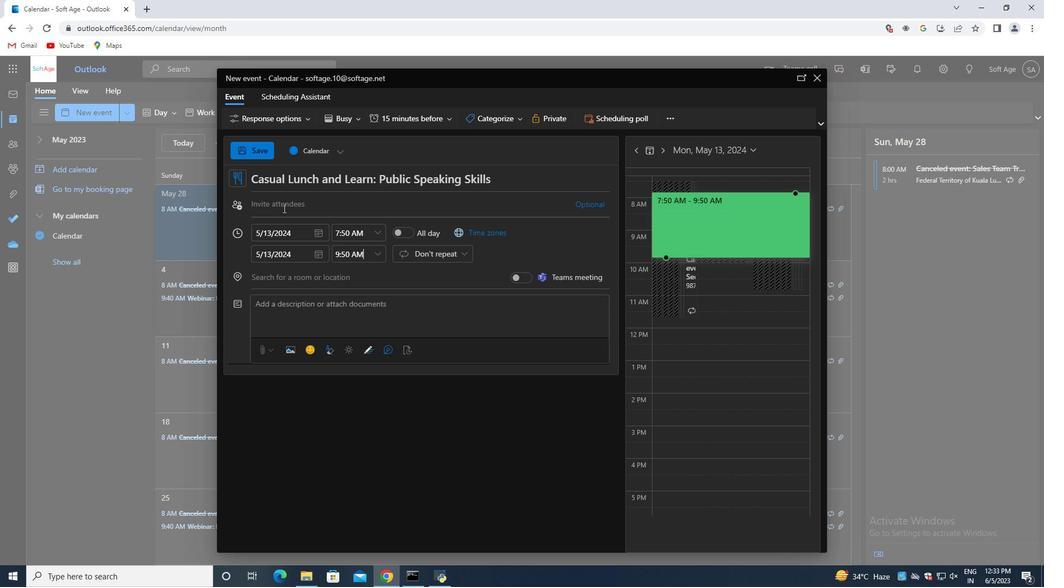 
Action: Mouse pressed left at (286, 202)
Screenshot: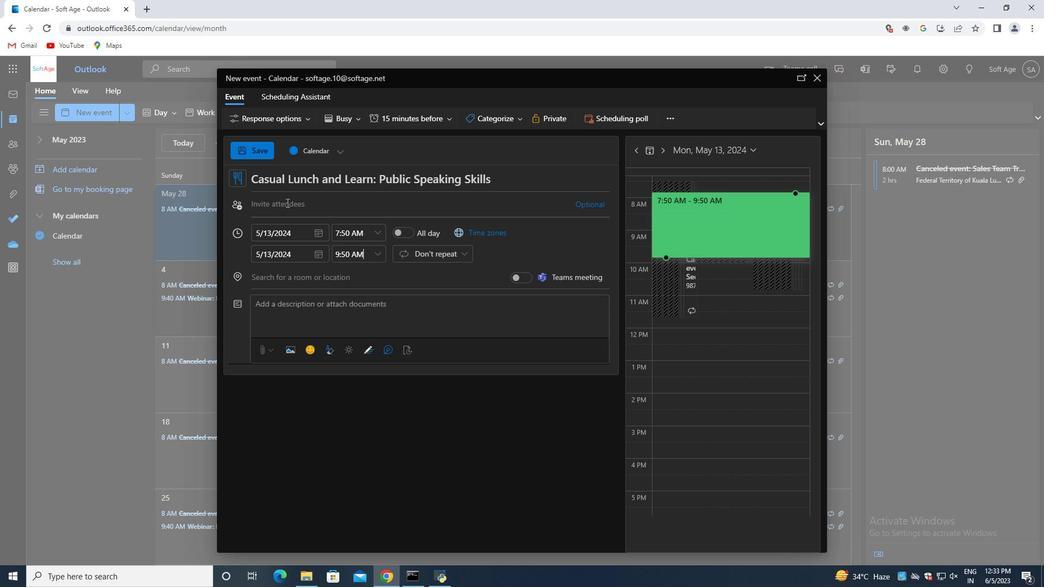 
Action: Key pressed softage.9<Key.shift>@softage.net<Key.enter>softage.8<Key.shift>@softage.net<Key.enter>
Screenshot: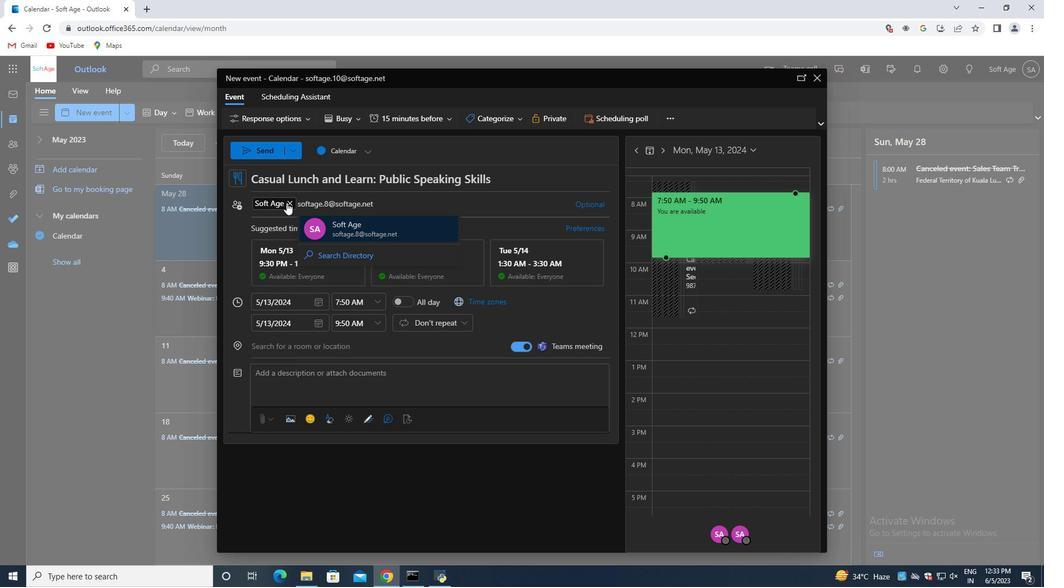 
Action: Mouse moved to (401, 114)
Screenshot: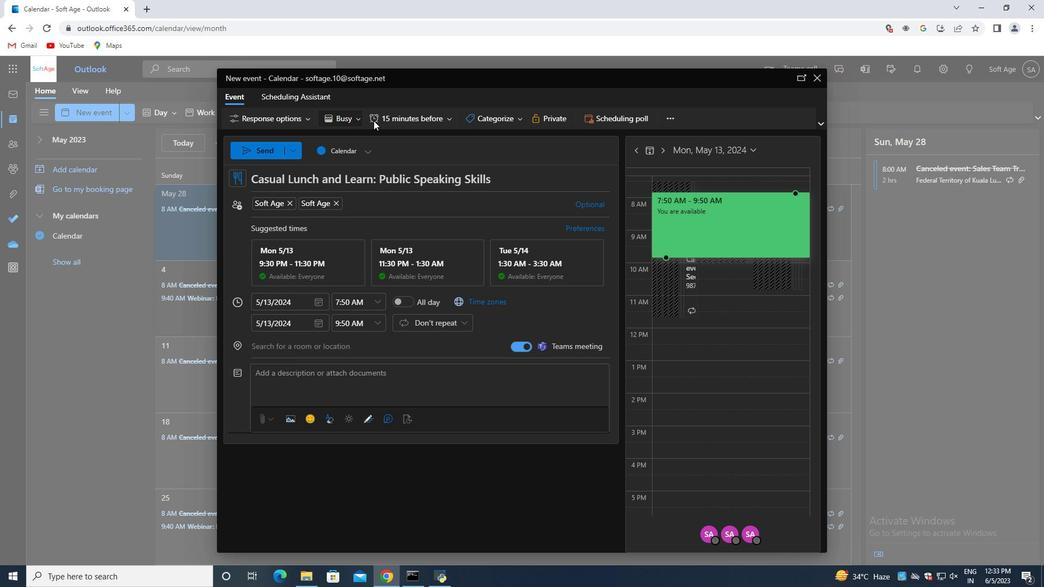 
Action: Mouse pressed left at (401, 114)
Screenshot: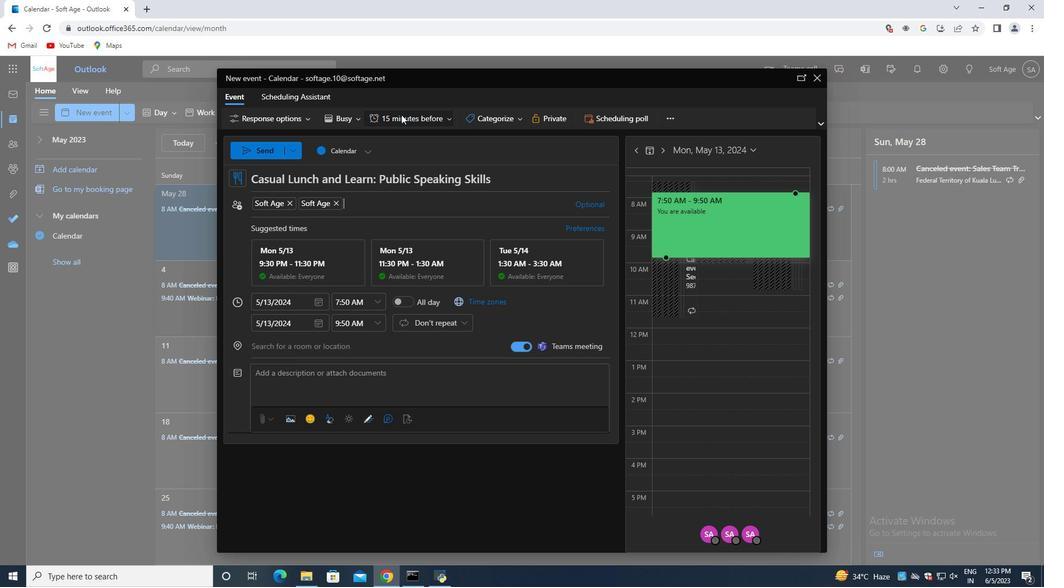 
Action: Mouse moved to (411, 217)
Screenshot: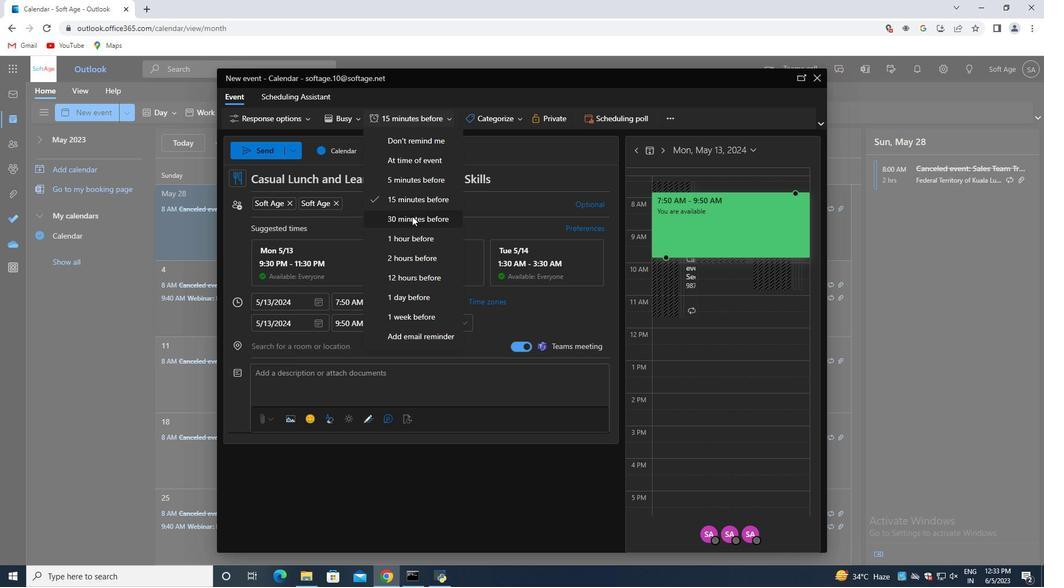 
Action: Mouse pressed left at (411, 217)
Screenshot: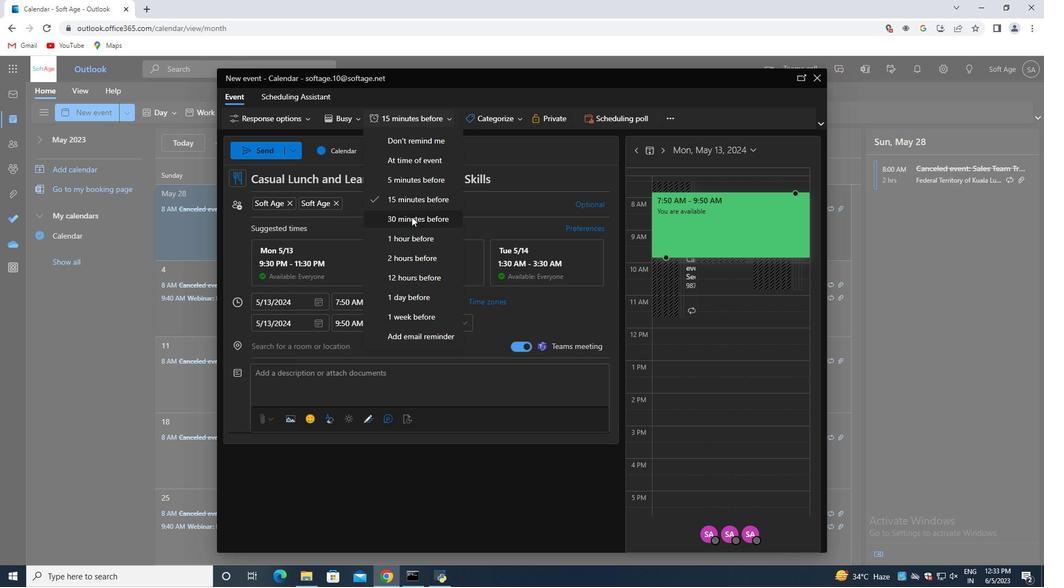 
Action: Mouse moved to (269, 151)
Screenshot: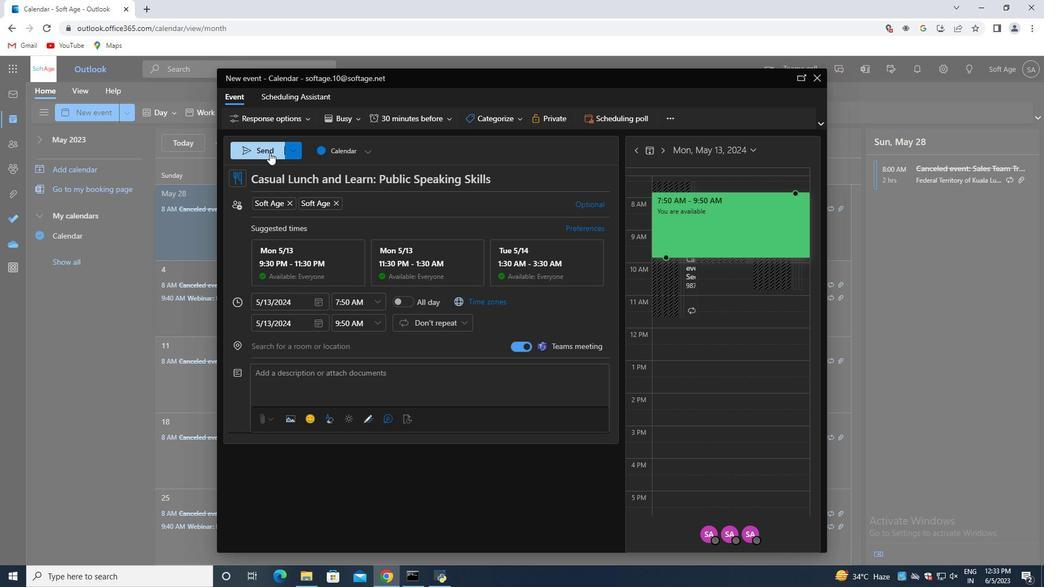 
Action: Mouse pressed left at (269, 151)
Screenshot: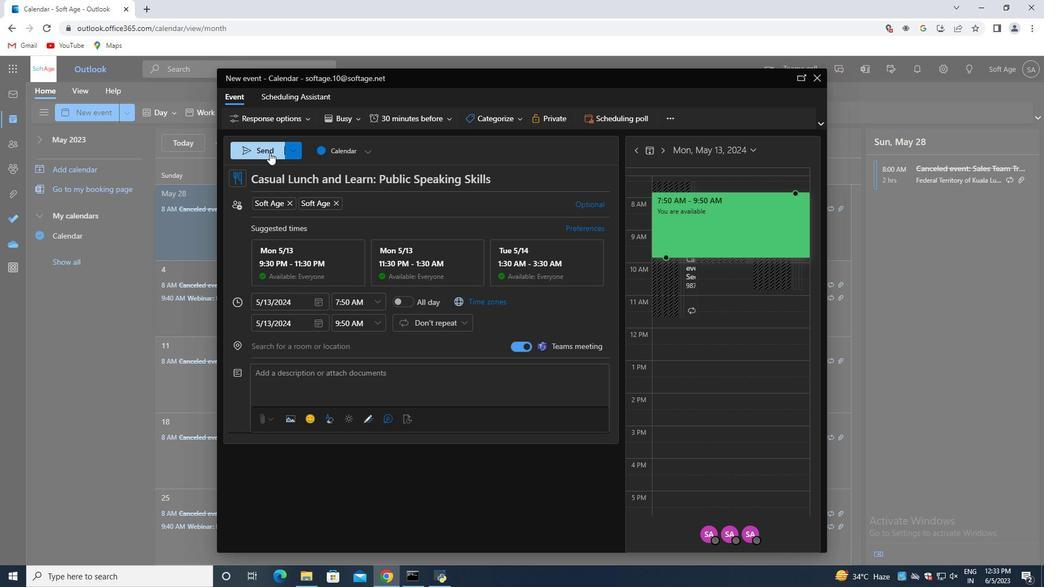 
